 Task: Sort the recently solved tickets in your group, order by Assignee in descending order.
Action: Mouse moved to (29, 332)
Screenshot: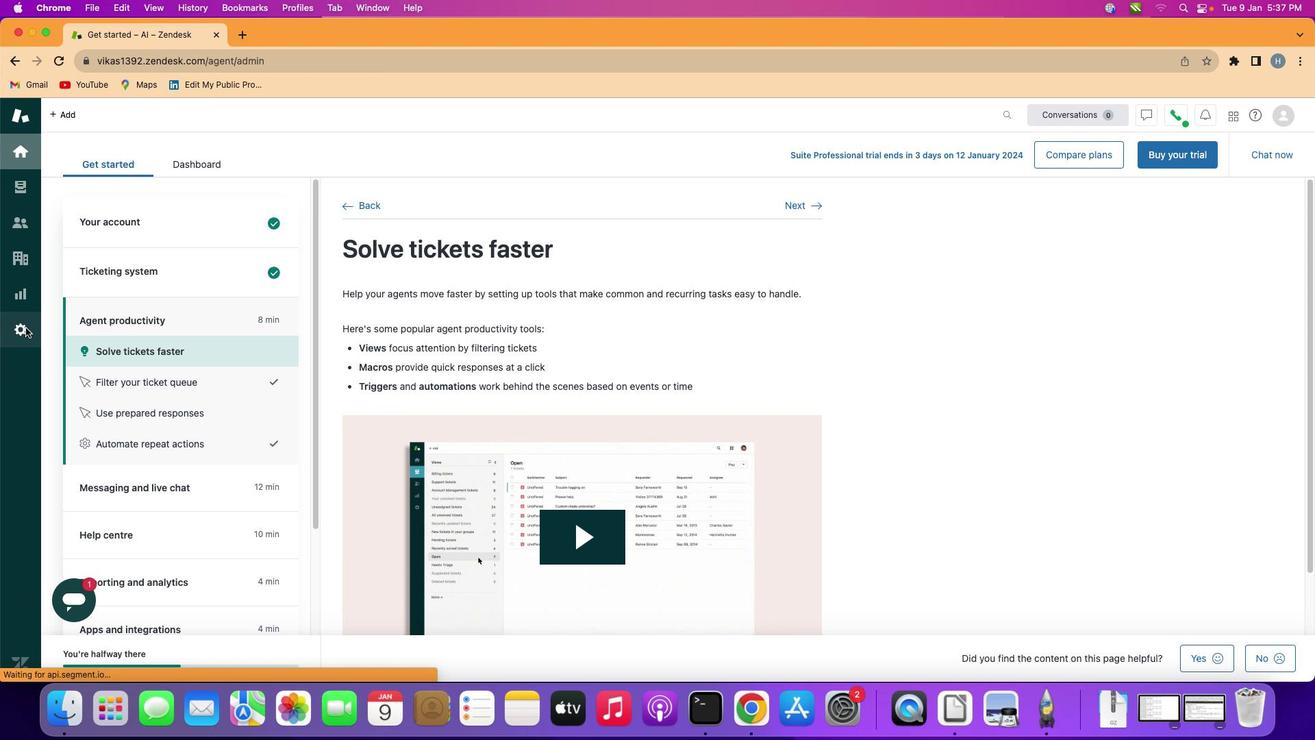 
Action: Mouse pressed left at (29, 332)
Screenshot: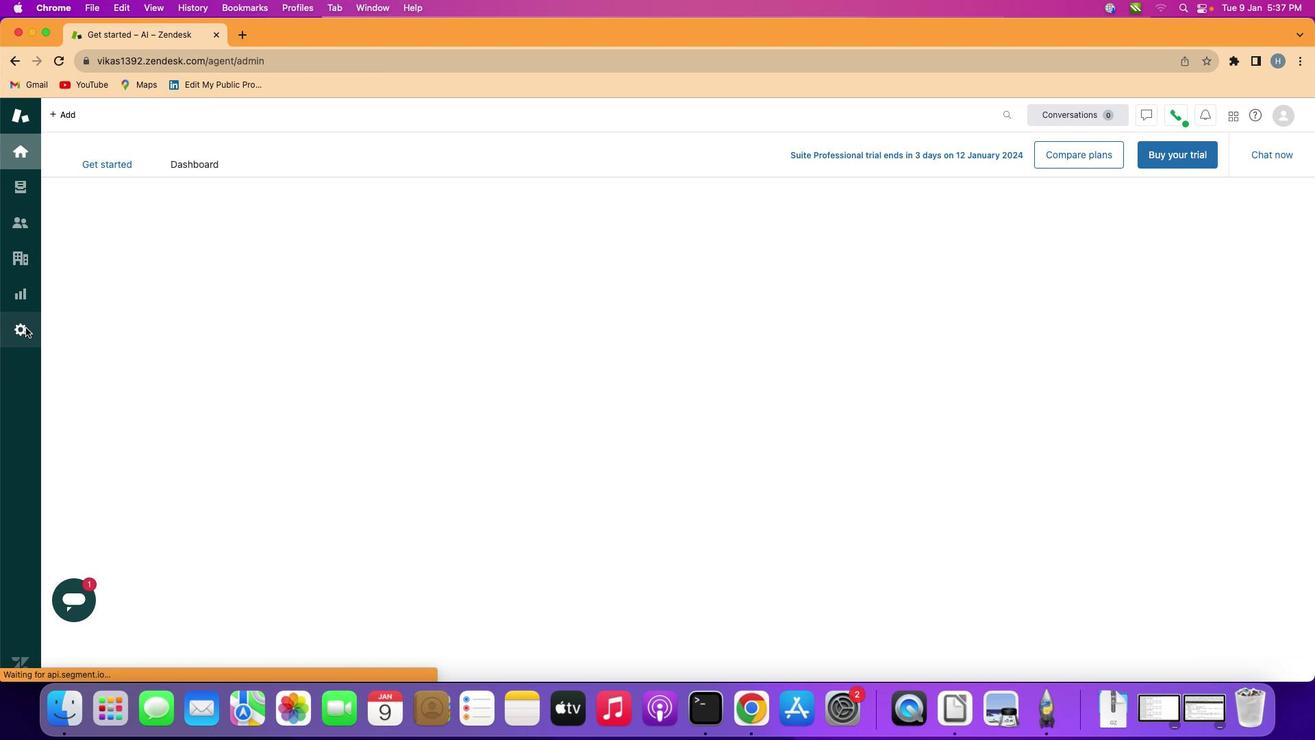 
Action: Mouse moved to (507, 529)
Screenshot: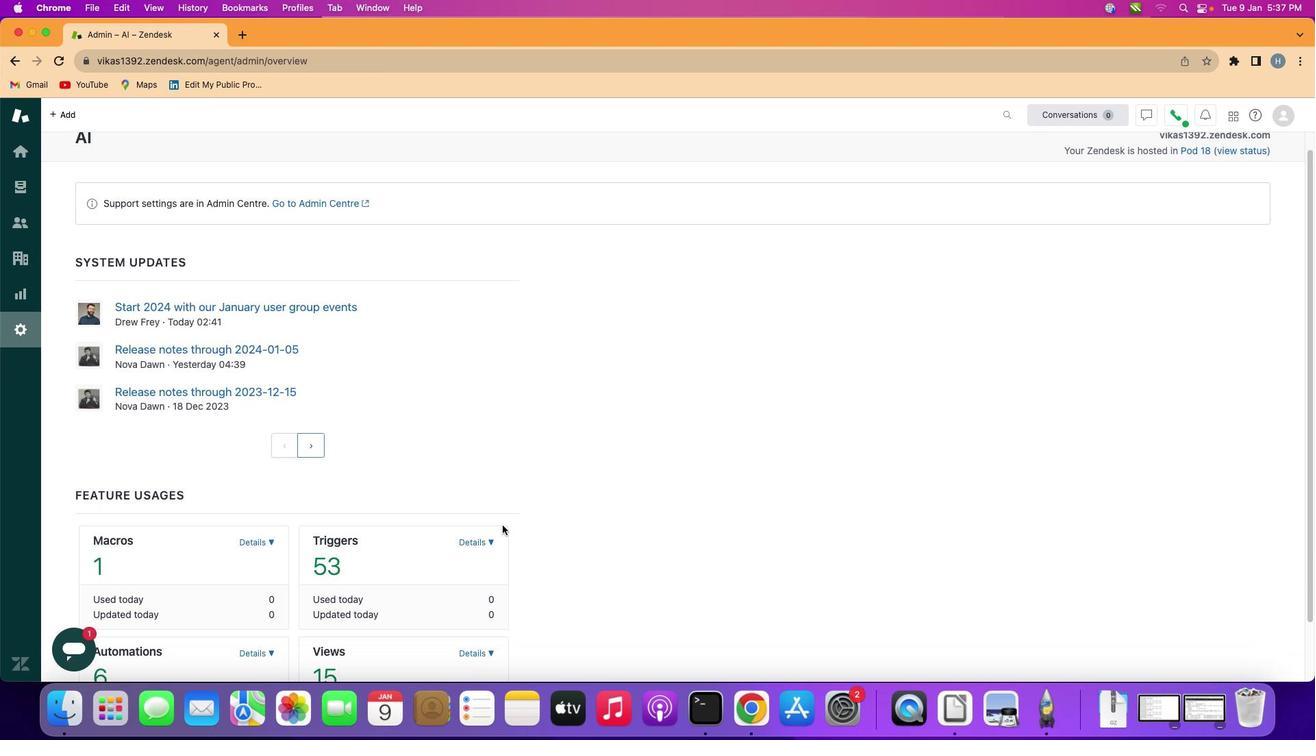 
Action: Mouse scrolled (507, 529) with delta (4, 3)
Screenshot: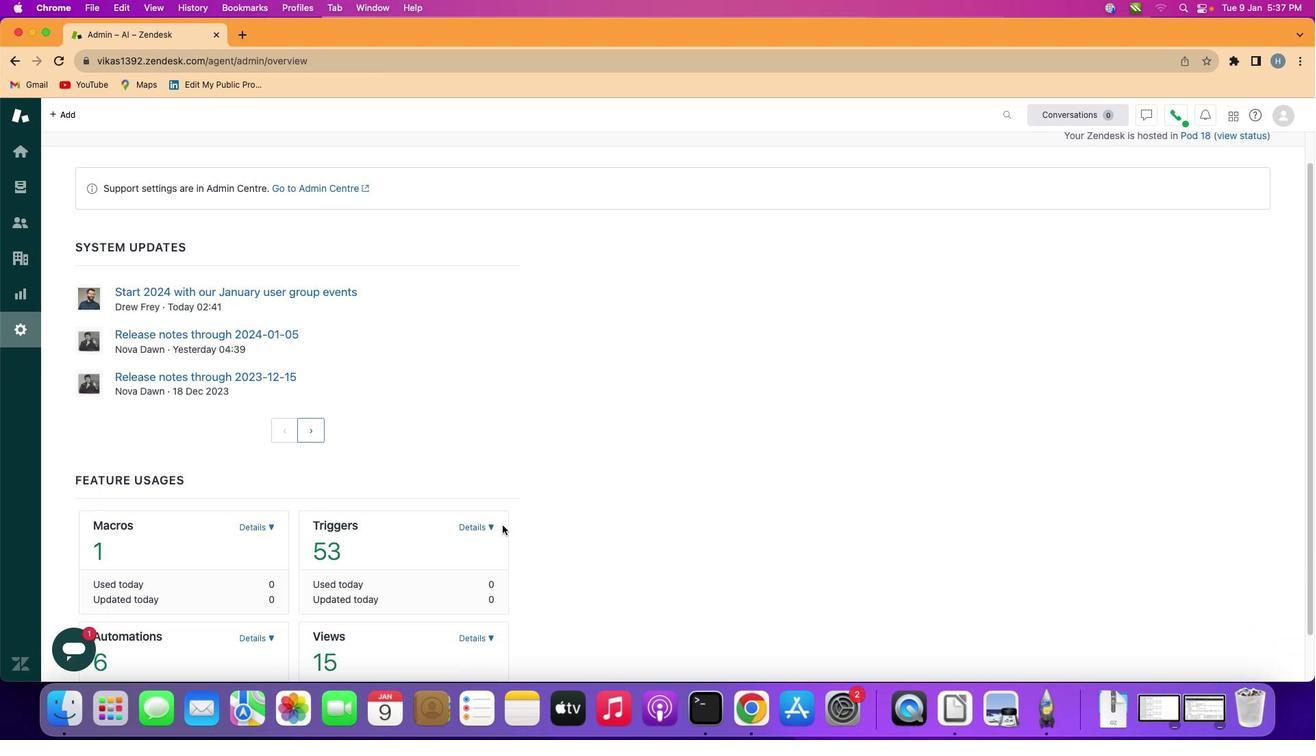 
Action: Mouse scrolled (507, 529) with delta (4, 3)
Screenshot: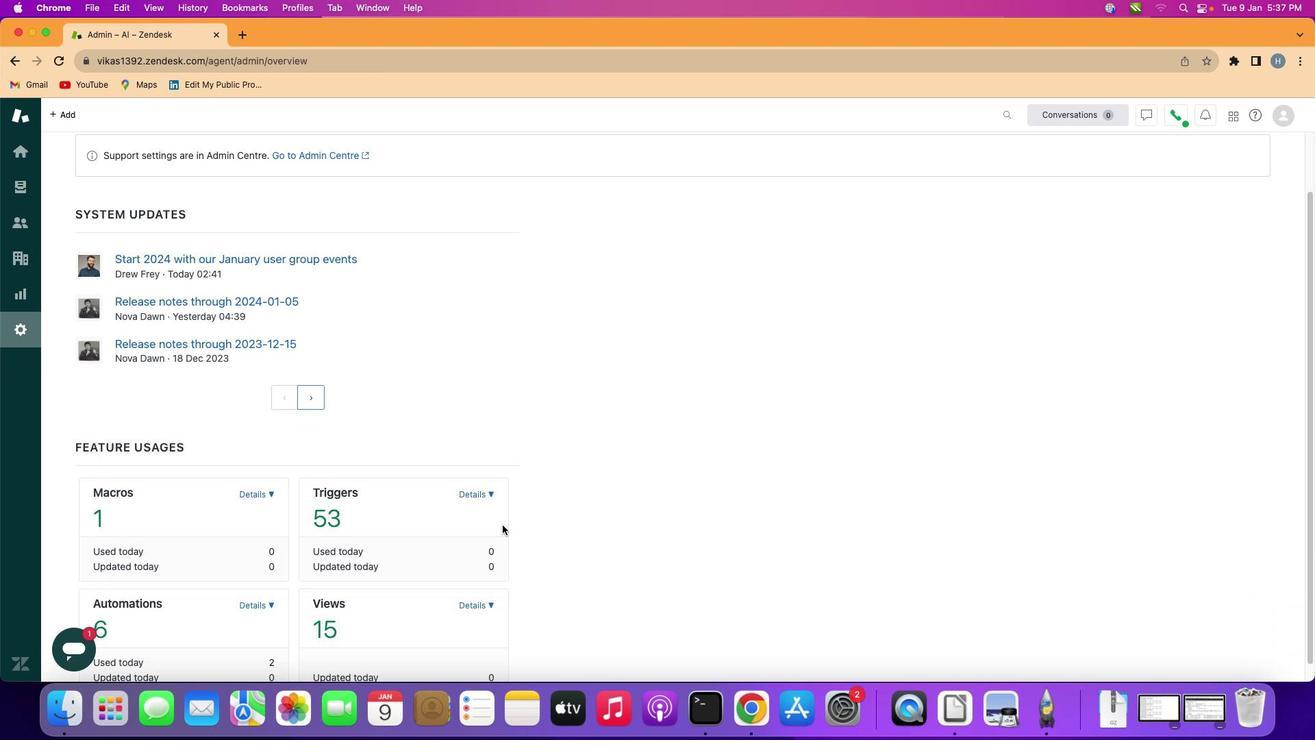 
Action: Mouse scrolled (507, 529) with delta (4, 3)
Screenshot: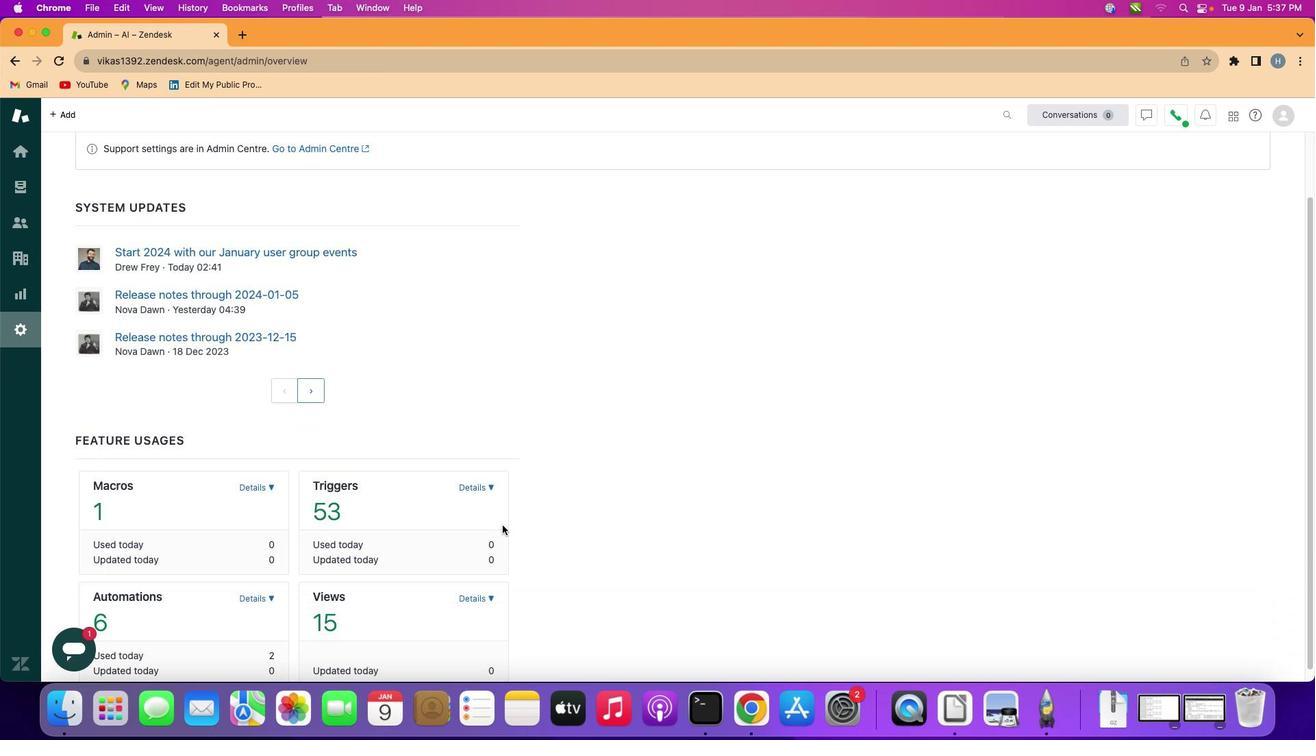 
Action: Mouse scrolled (507, 529) with delta (4, 2)
Screenshot: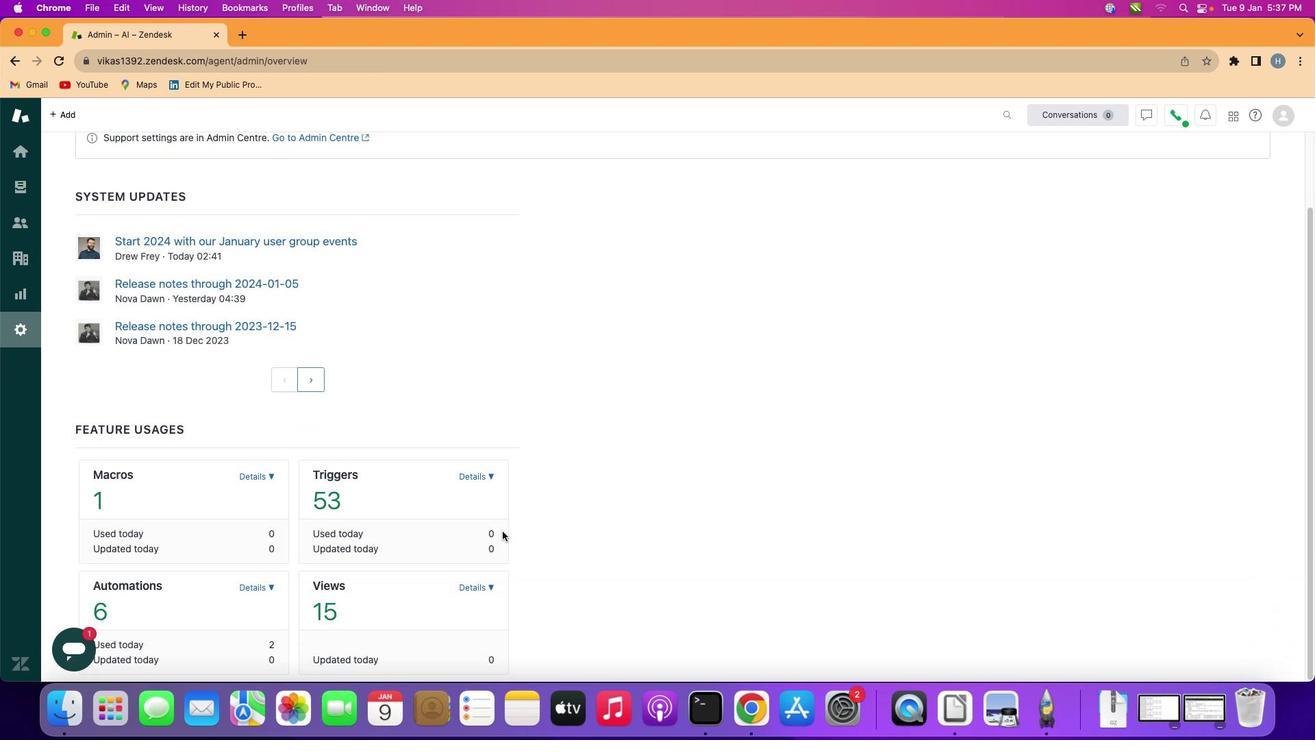 
Action: Mouse scrolled (507, 529) with delta (4, 1)
Screenshot: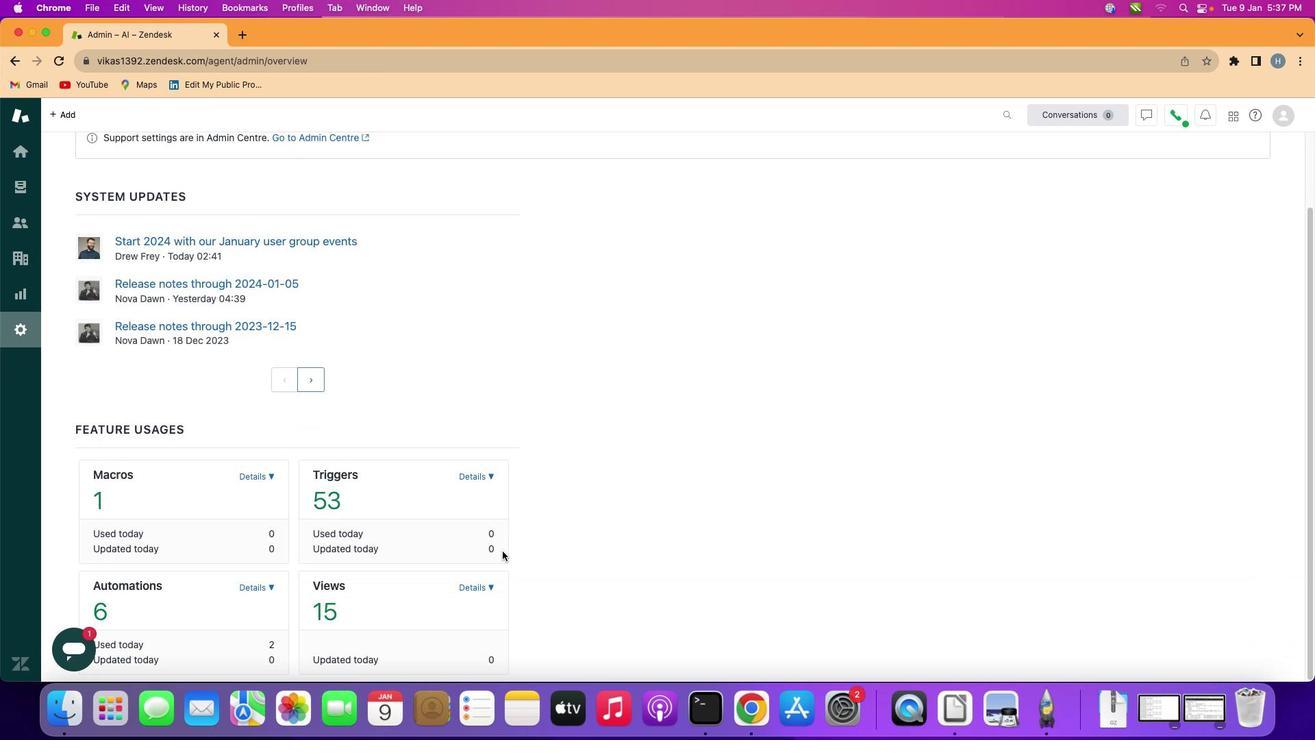 
Action: Mouse moved to (488, 589)
Screenshot: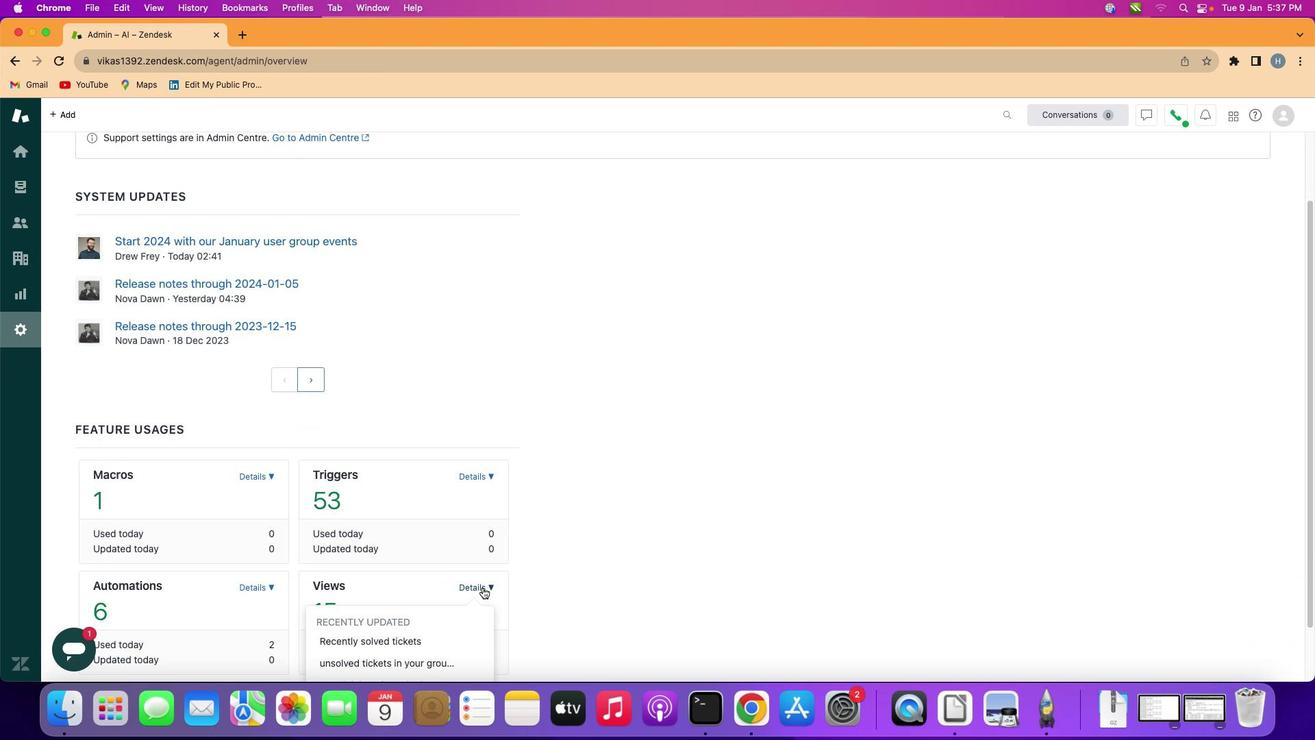 
Action: Mouse pressed left at (488, 589)
Screenshot: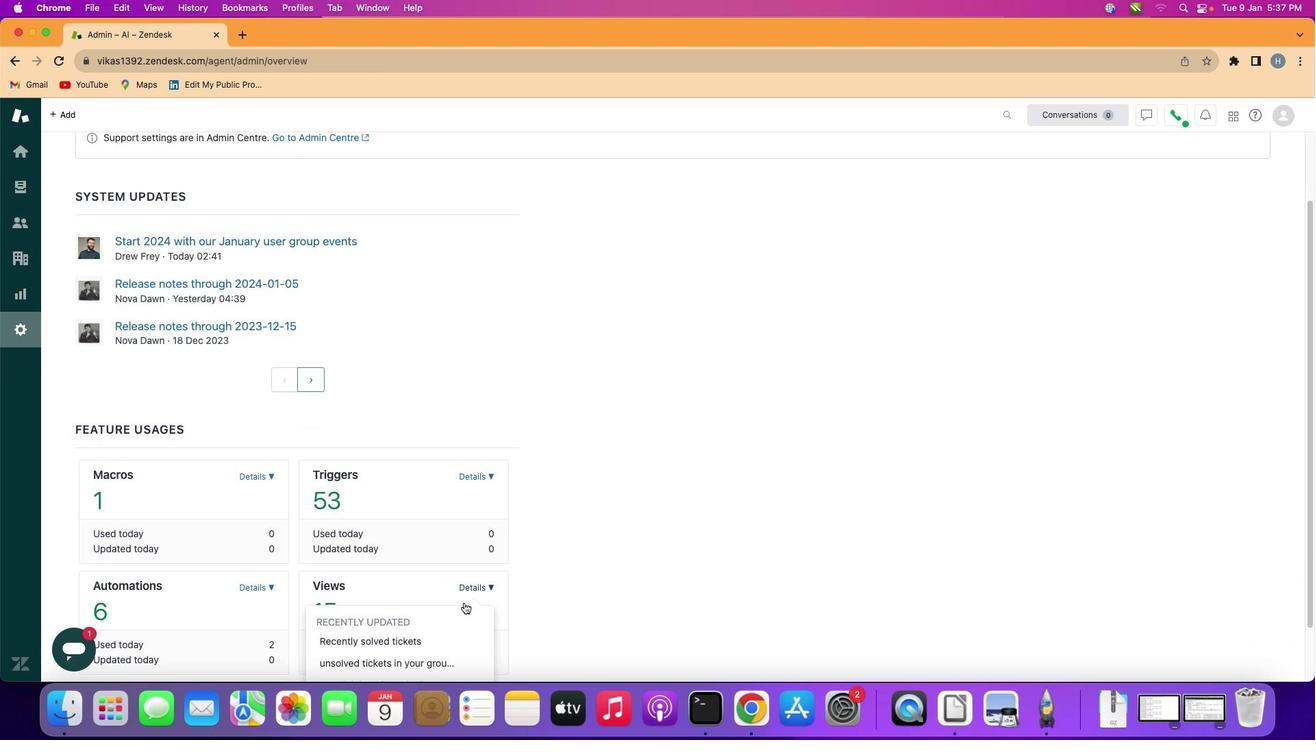 
Action: Mouse moved to (425, 643)
Screenshot: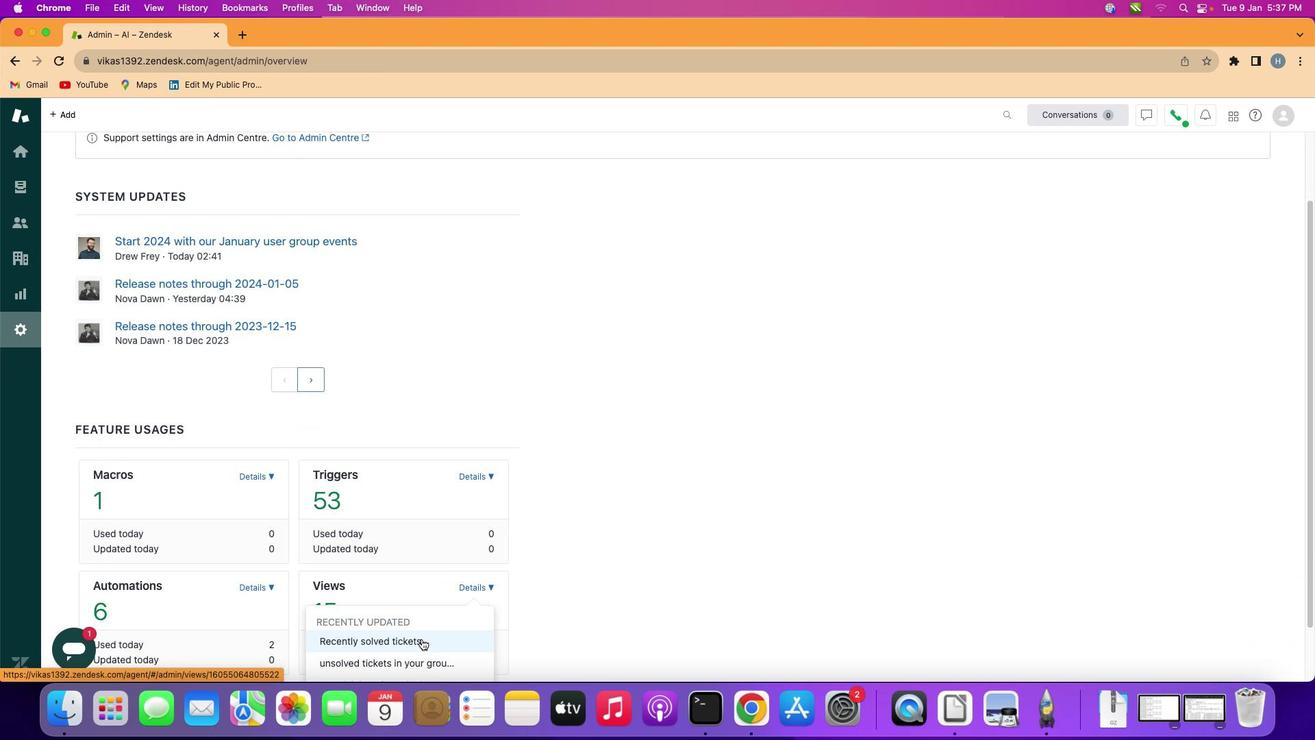 
Action: Mouse pressed left at (425, 643)
Screenshot: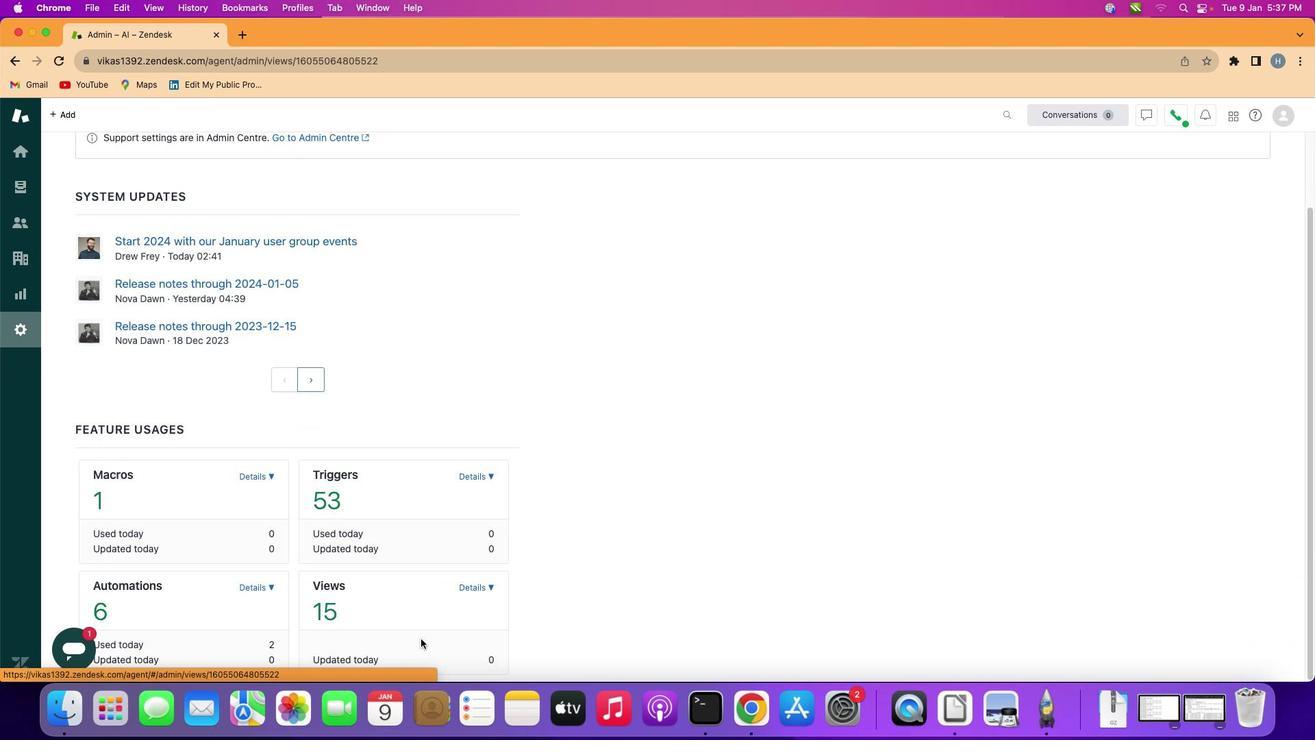 
Action: Mouse moved to (544, 488)
Screenshot: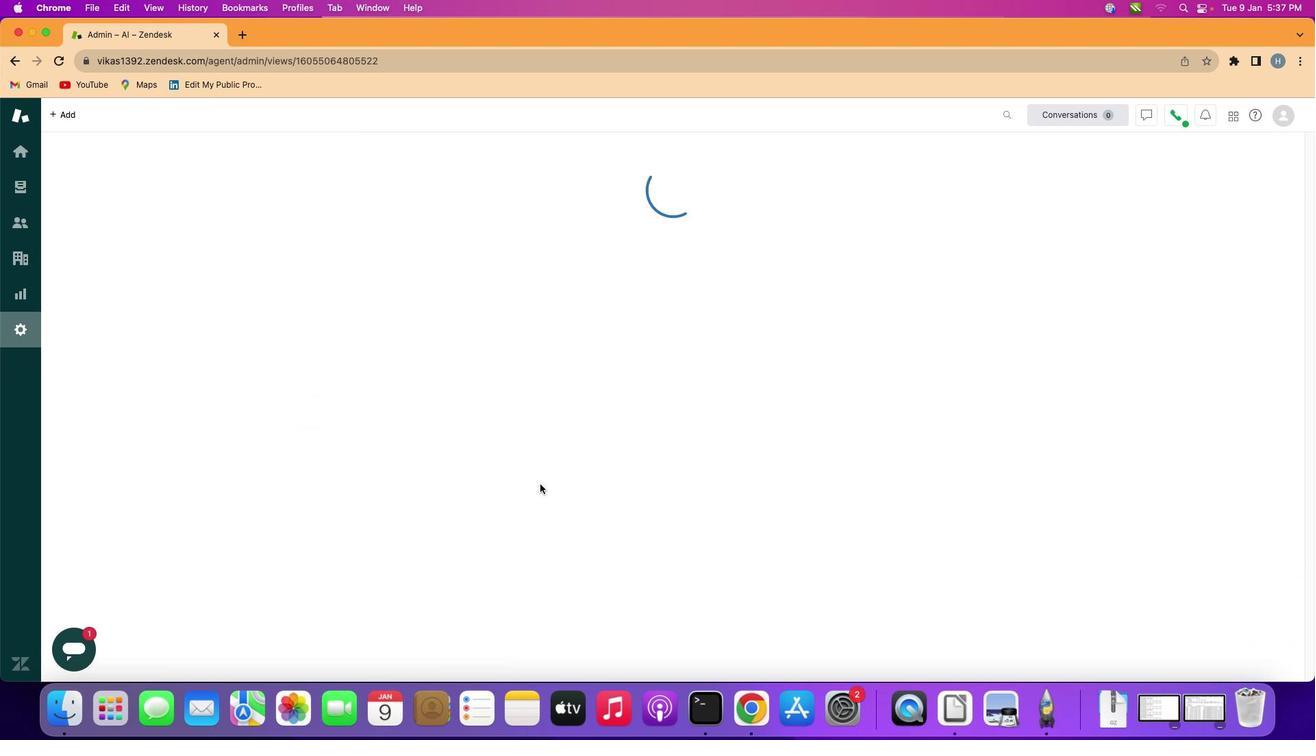 
Action: Mouse scrolled (544, 488) with delta (4, 3)
Screenshot: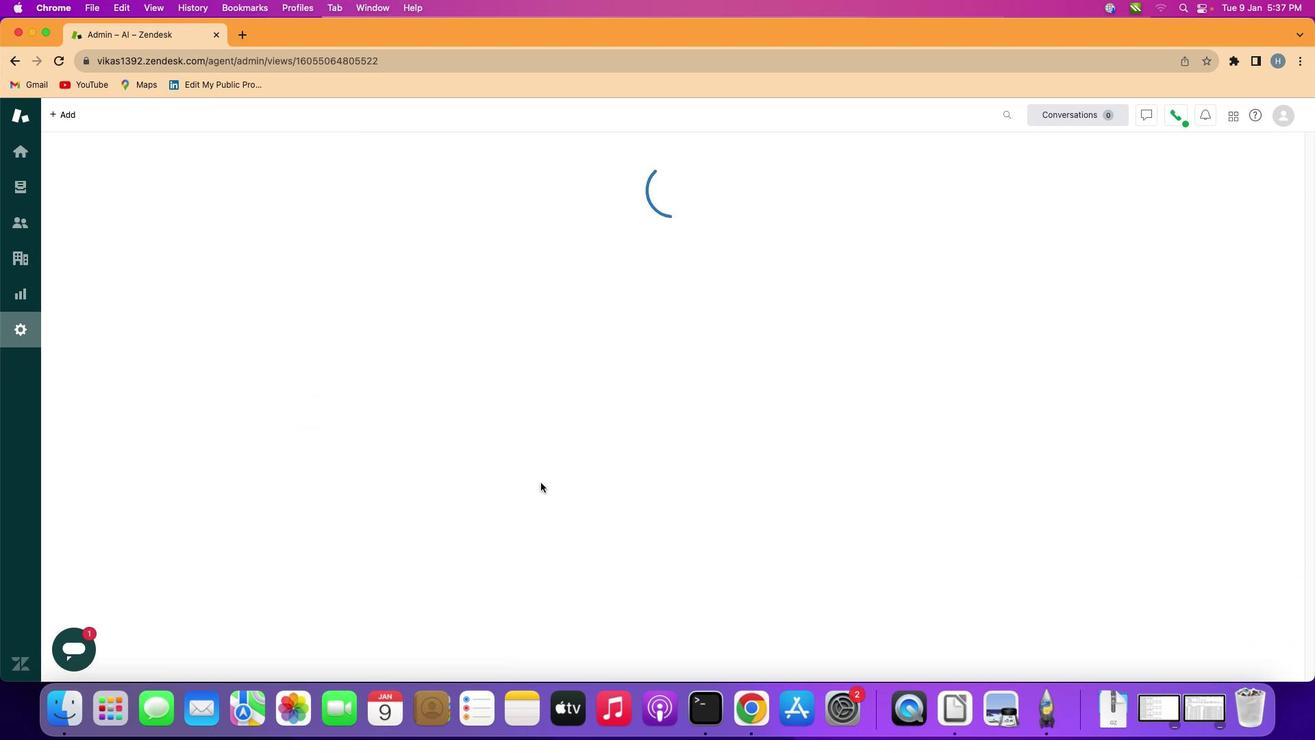 
Action: Mouse moved to (544, 488)
Screenshot: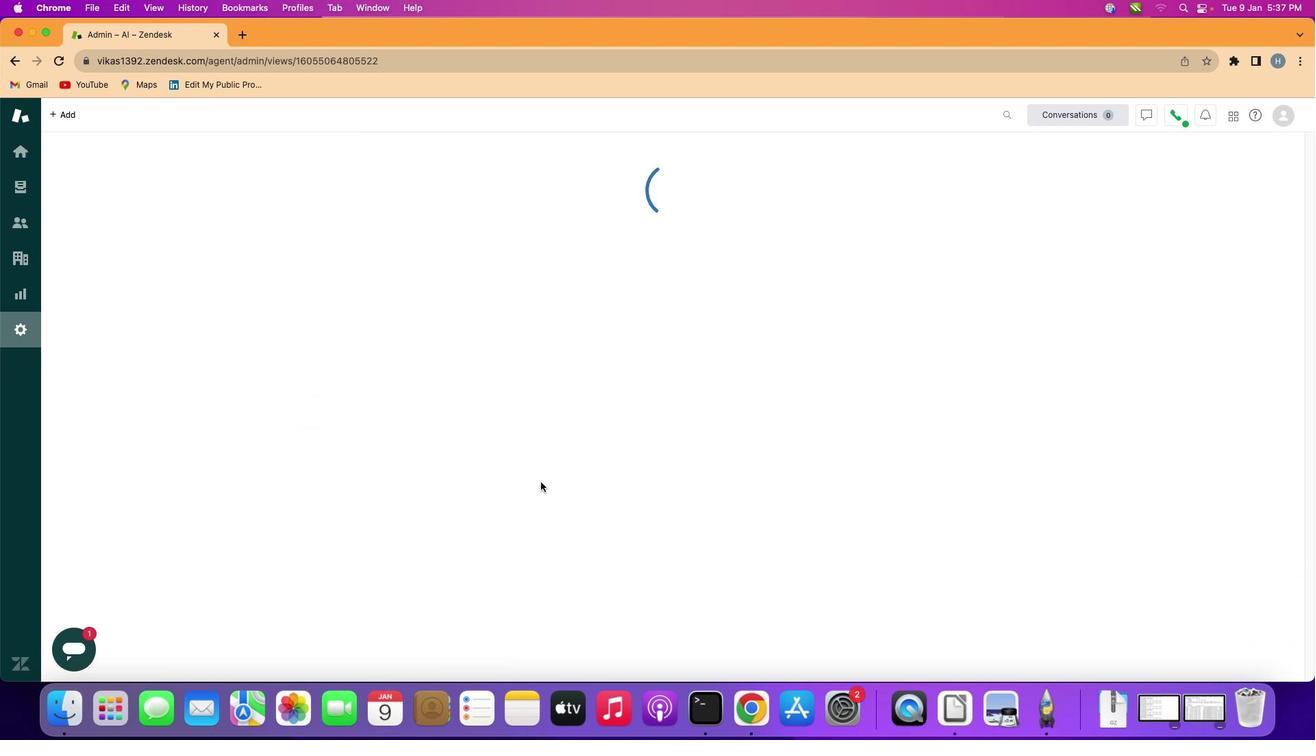 
Action: Mouse scrolled (544, 488) with delta (4, 4)
Screenshot: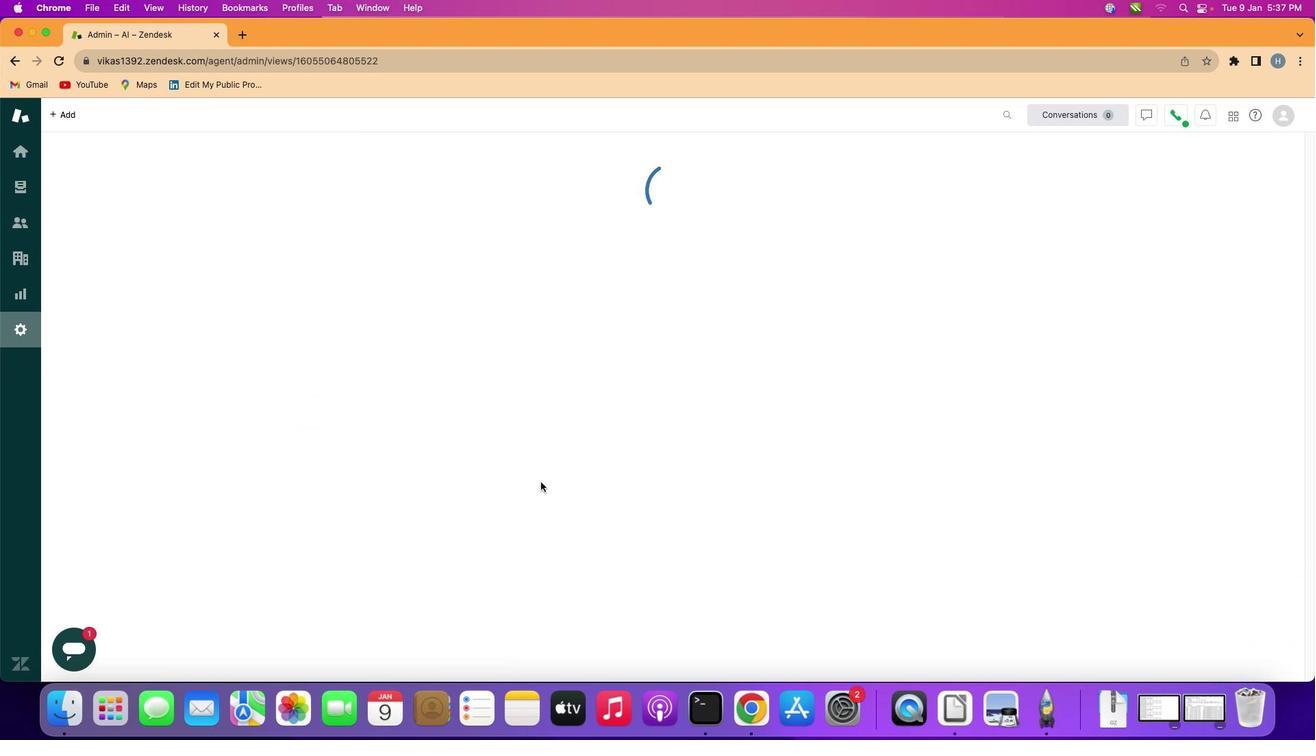 
Action: Mouse scrolled (544, 488) with delta (4, 2)
Screenshot: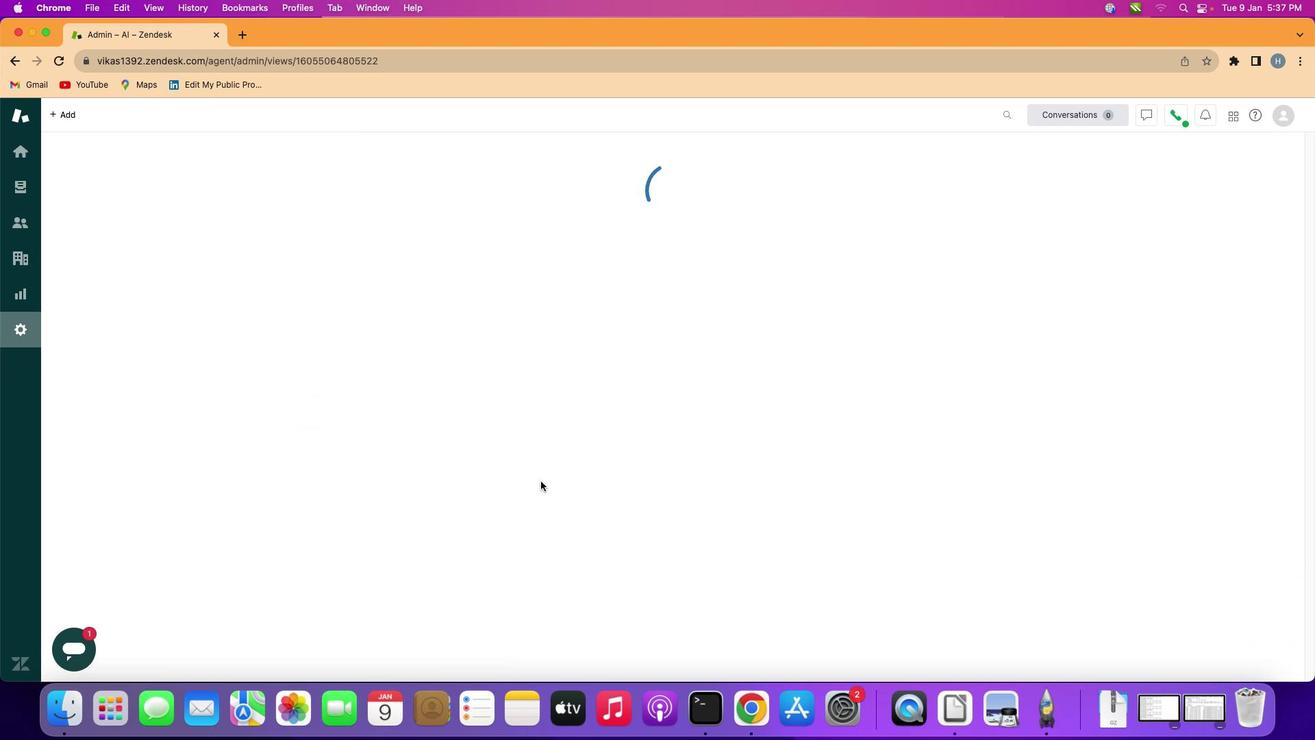 
Action: Mouse moved to (544, 487)
Screenshot: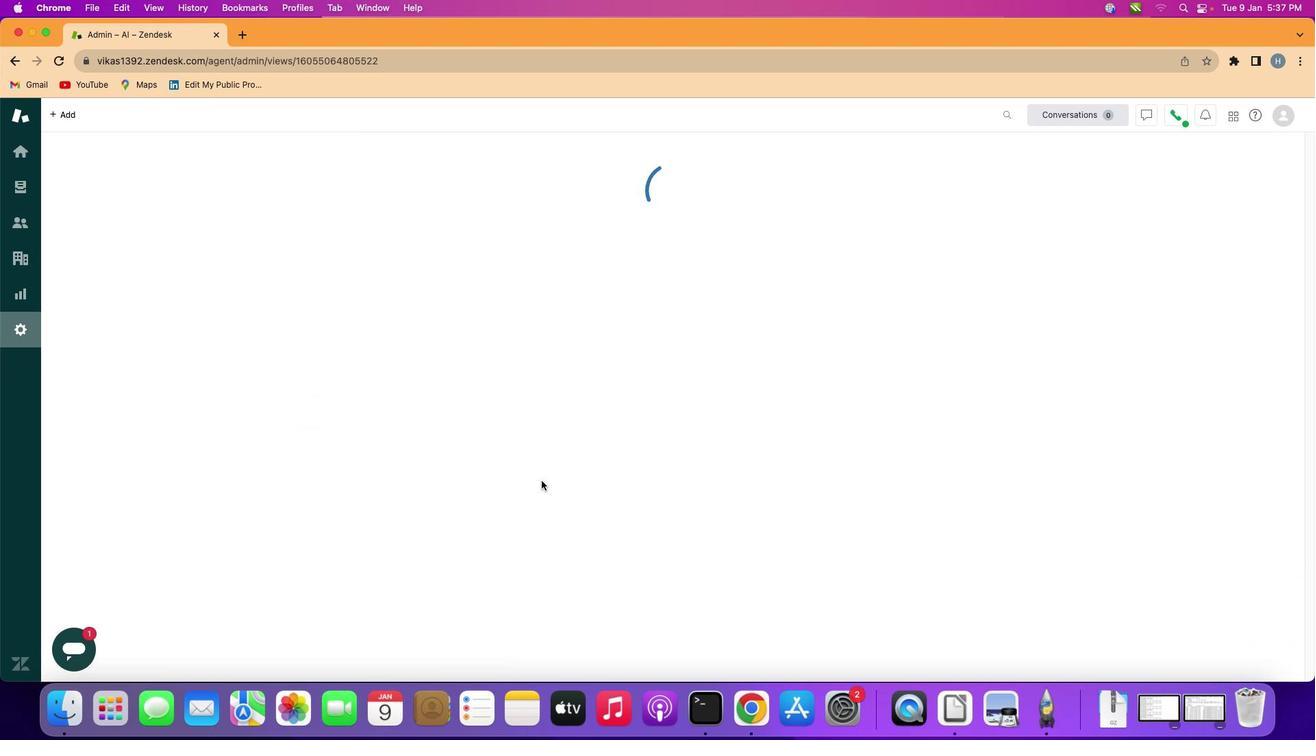 
Action: Mouse scrolled (544, 487) with delta (4, 2)
Screenshot: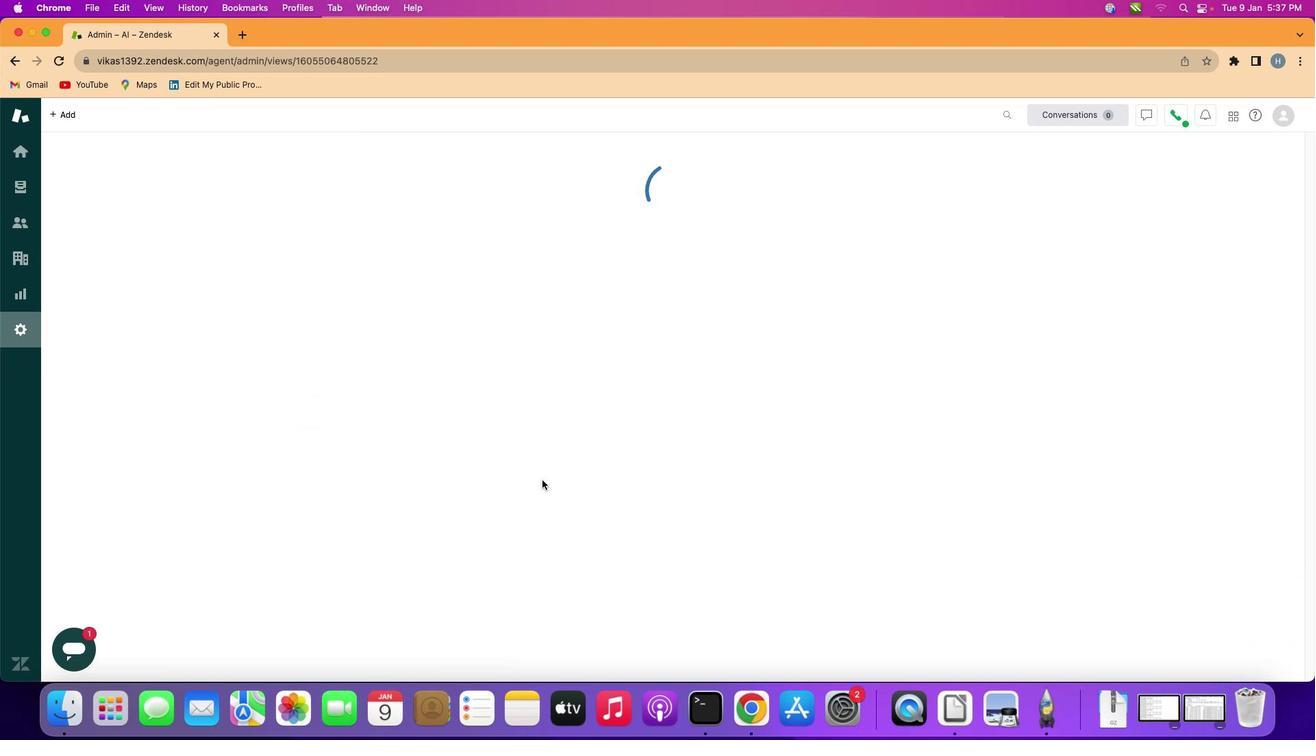 
Action: Mouse moved to (544, 487)
Screenshot: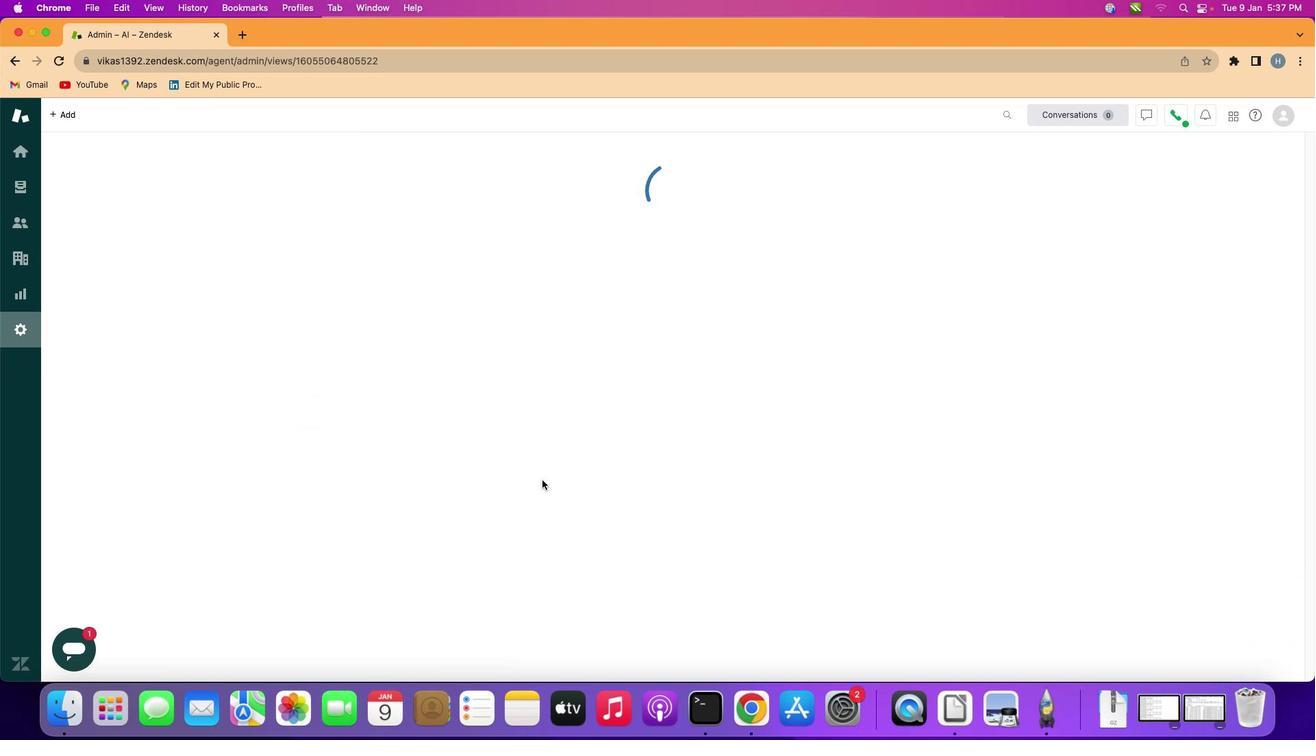 
Action: Mouse scrolled (544, 487) with delta (4, 0)
Screenshot: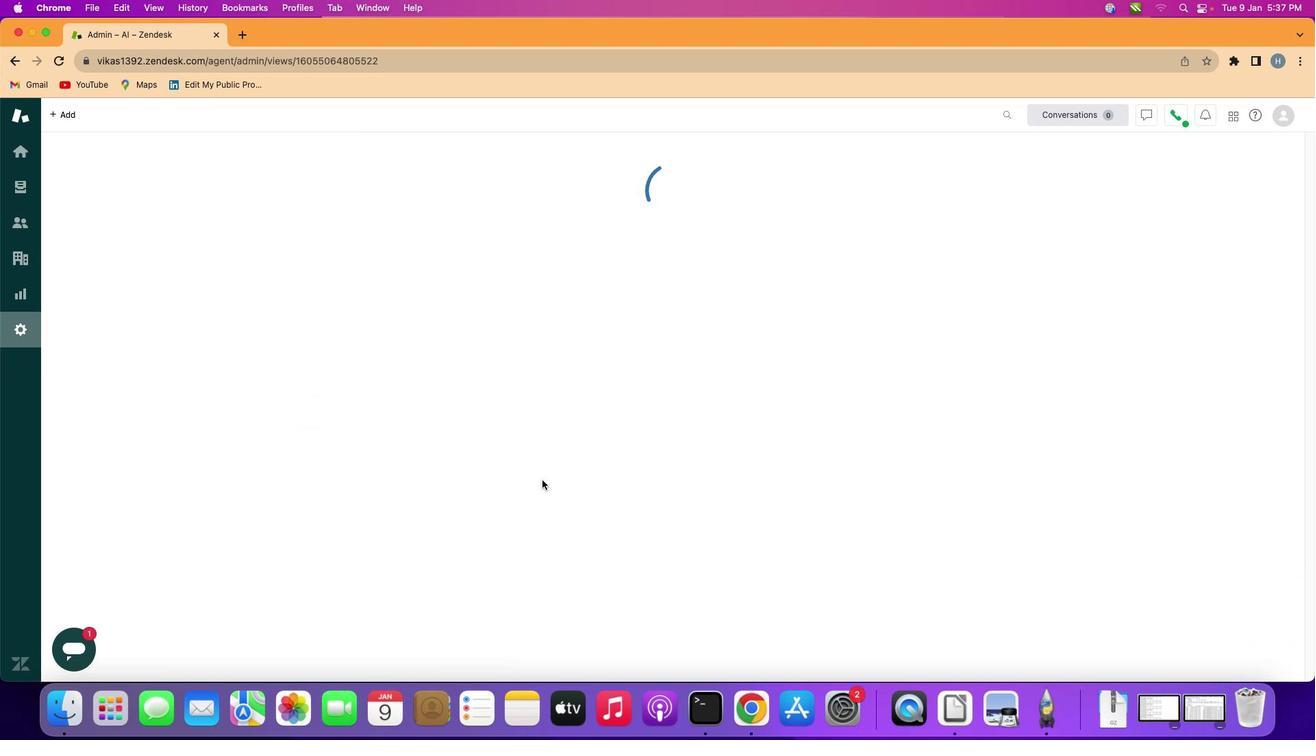 
Action: Mouse moved to (545, 485)
Screenshot: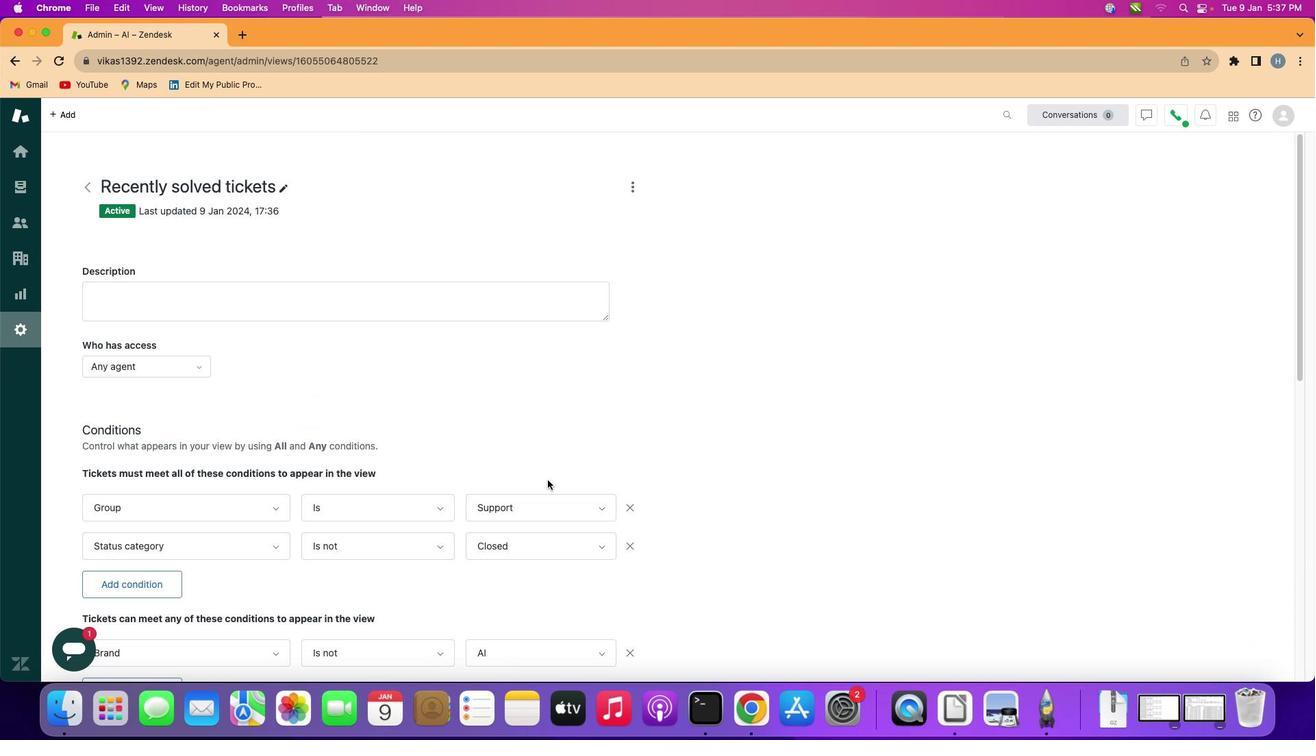 
Action: Mouse scrolled (545, 485) with delta (4, 0)
Screenshot: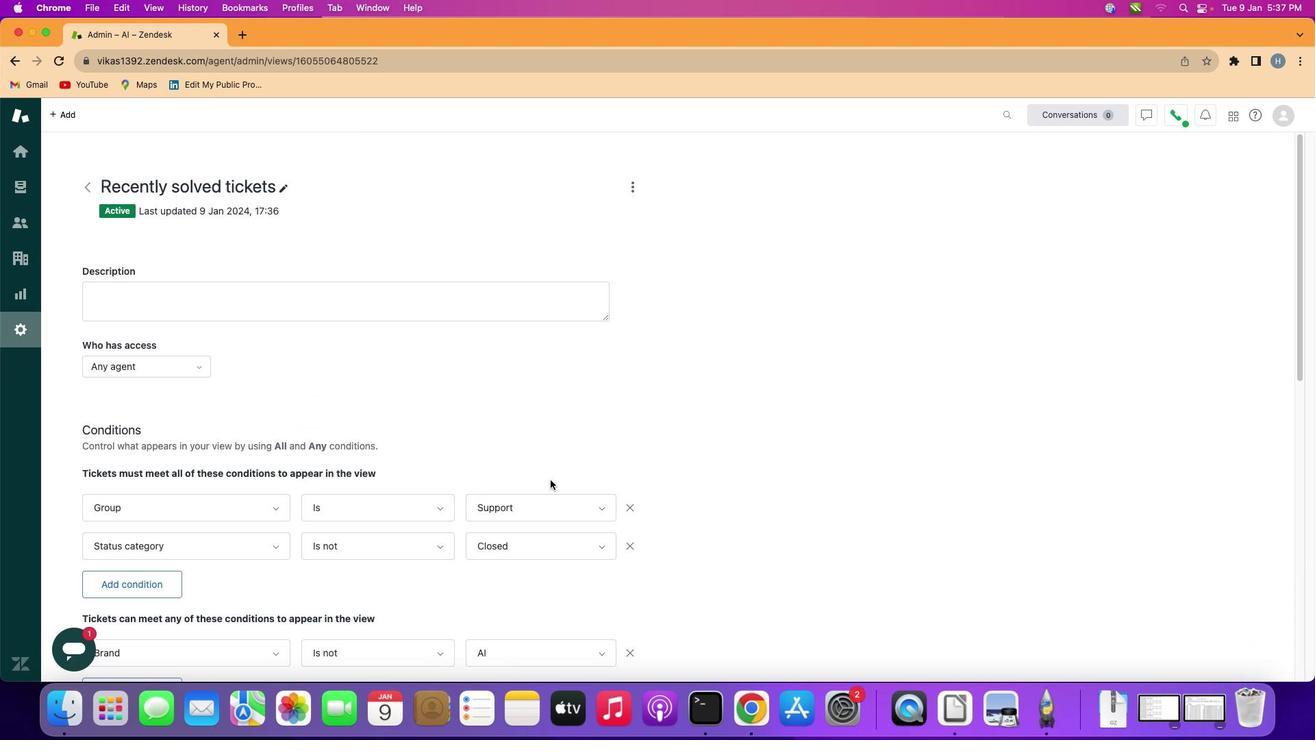 
Action: Mouse moved to (555, 485)
Screenshot: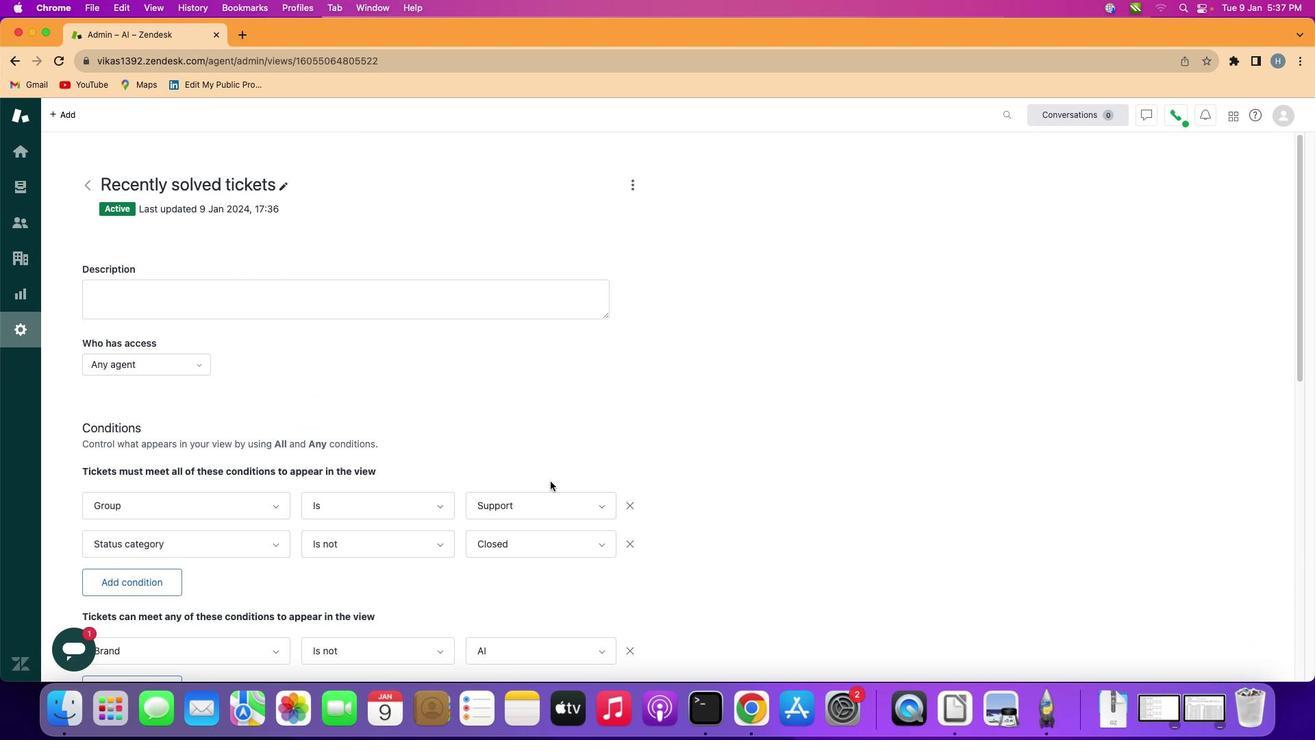 
Action: Mouse scrolled (555, 485) with delta (4, 3)
Screenshot: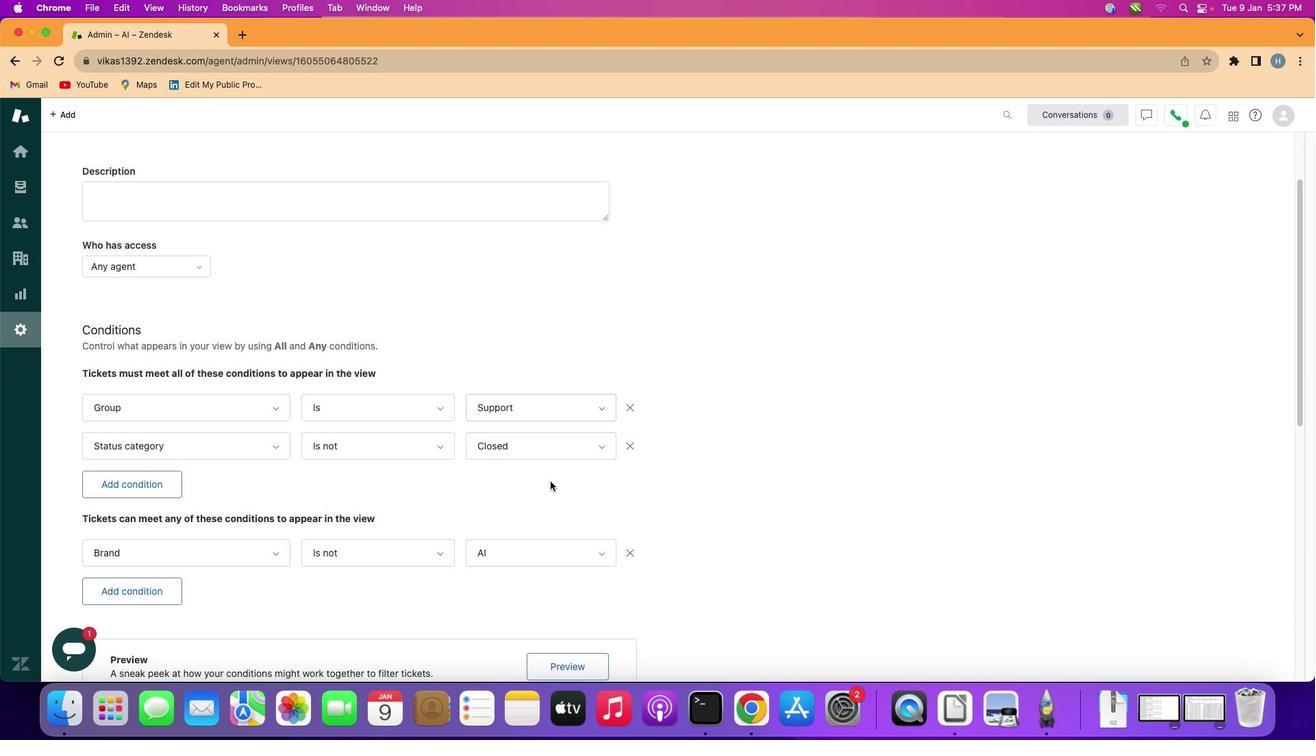 
Action: Mouse scrolled (555, 485) with delta (4, 3)
Screenshot: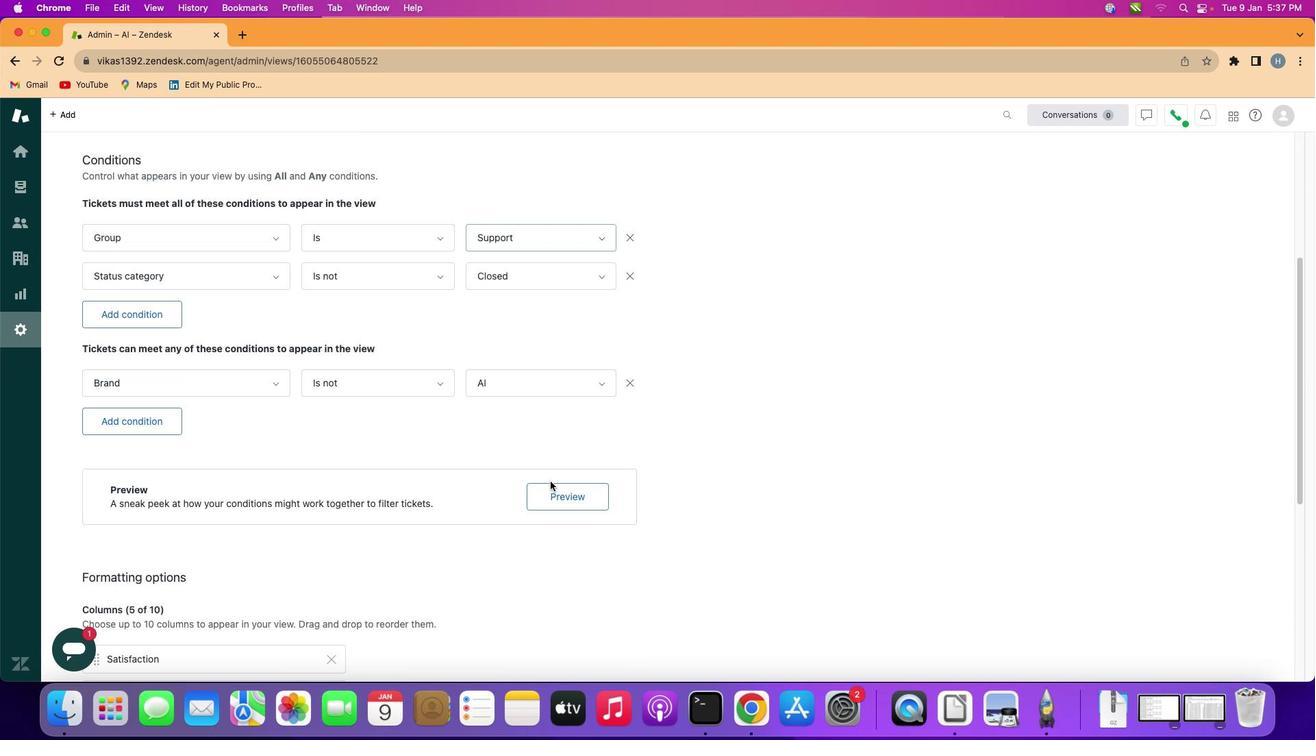 
Action: Mouse scrolled (555, 485) with delta (4, 2)
Screenshot: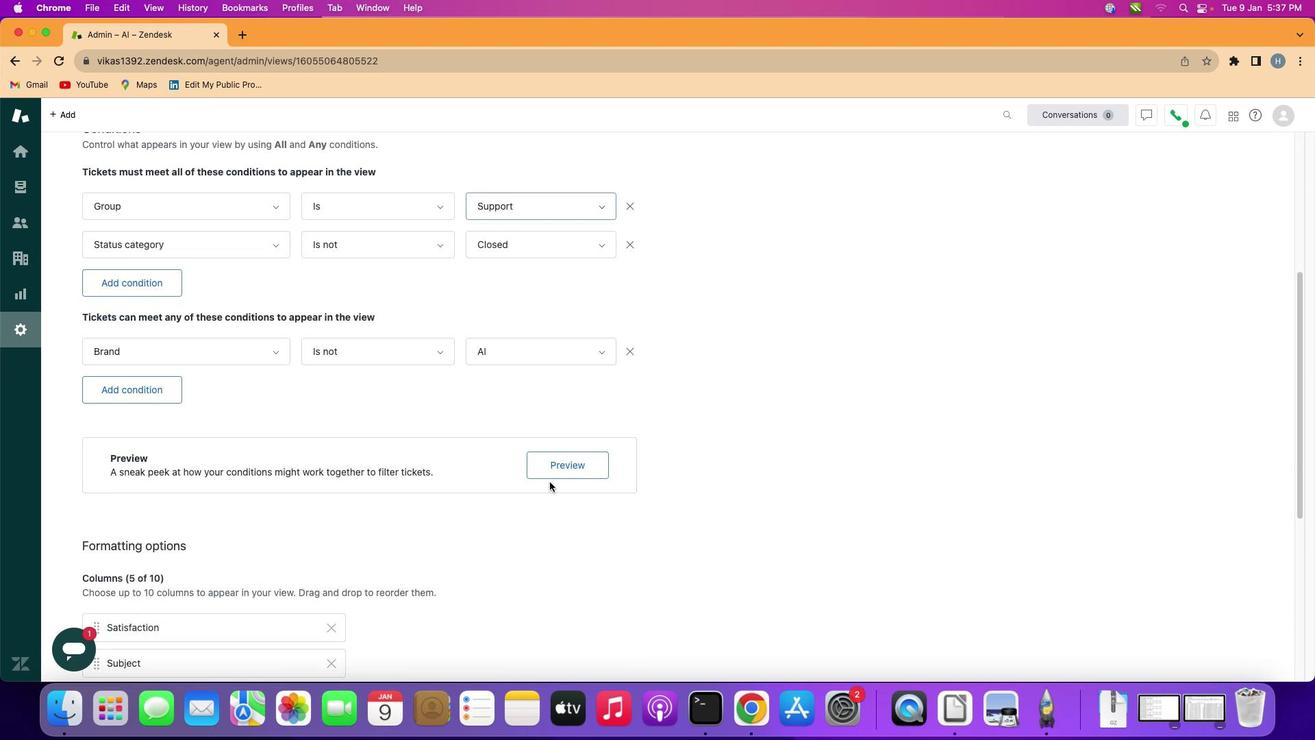 
Action: Mouse scrolled (555, 485) with delta (4, 2)
Screenshot: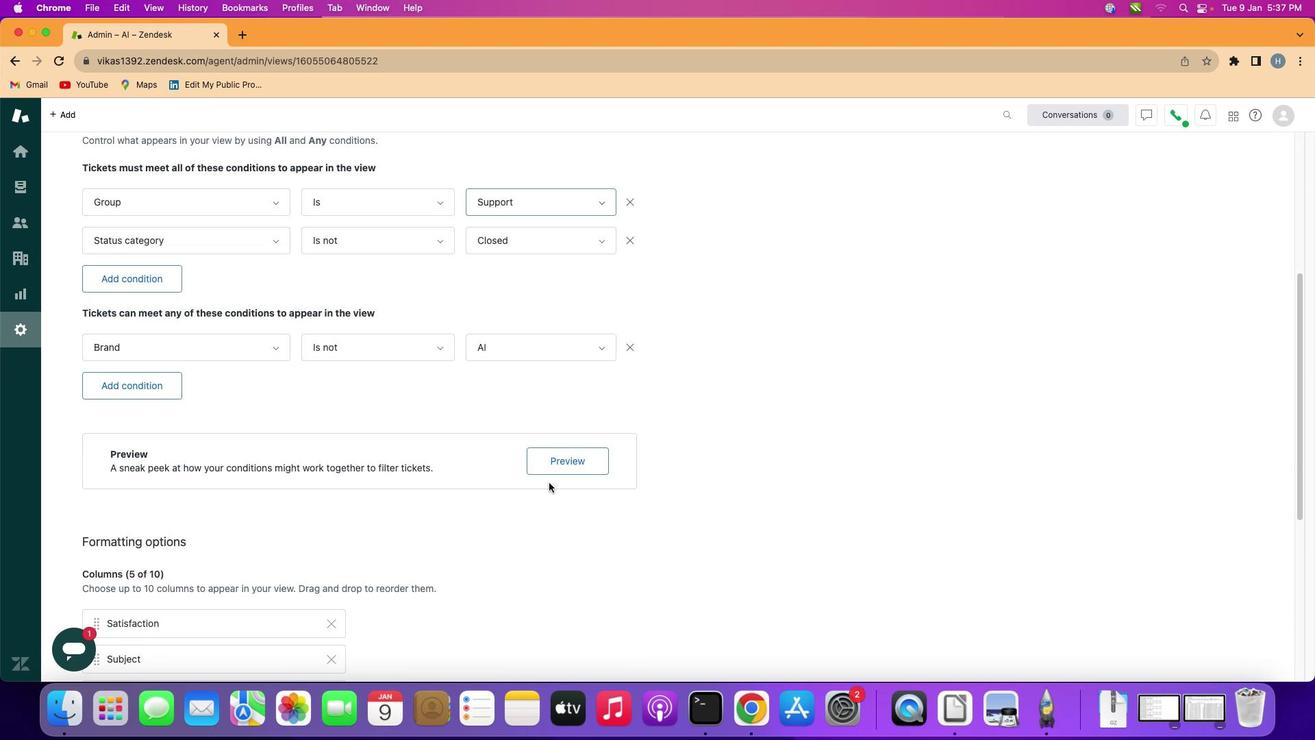 
Action: Mouse scrolled (555, 485) with delta (4, 1)
Screenshot: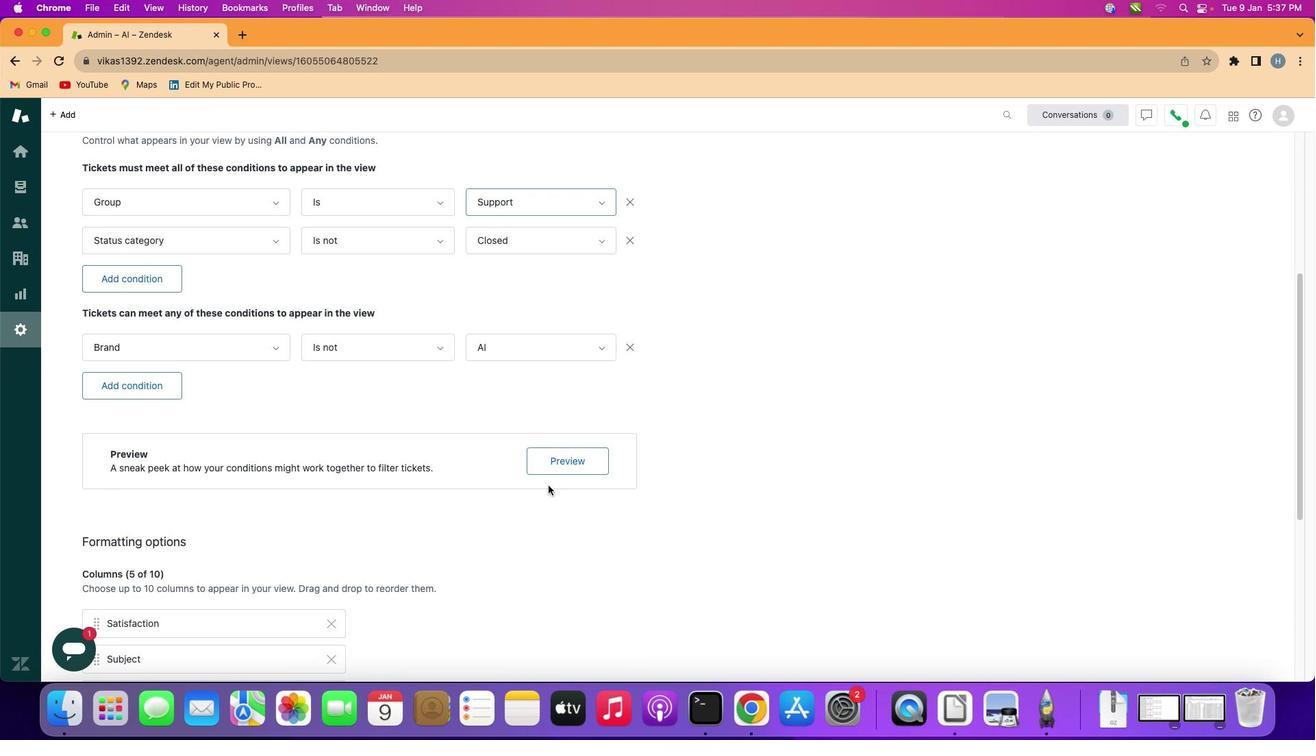 
Action: Mouse moved to (552, 491)
Screenshot: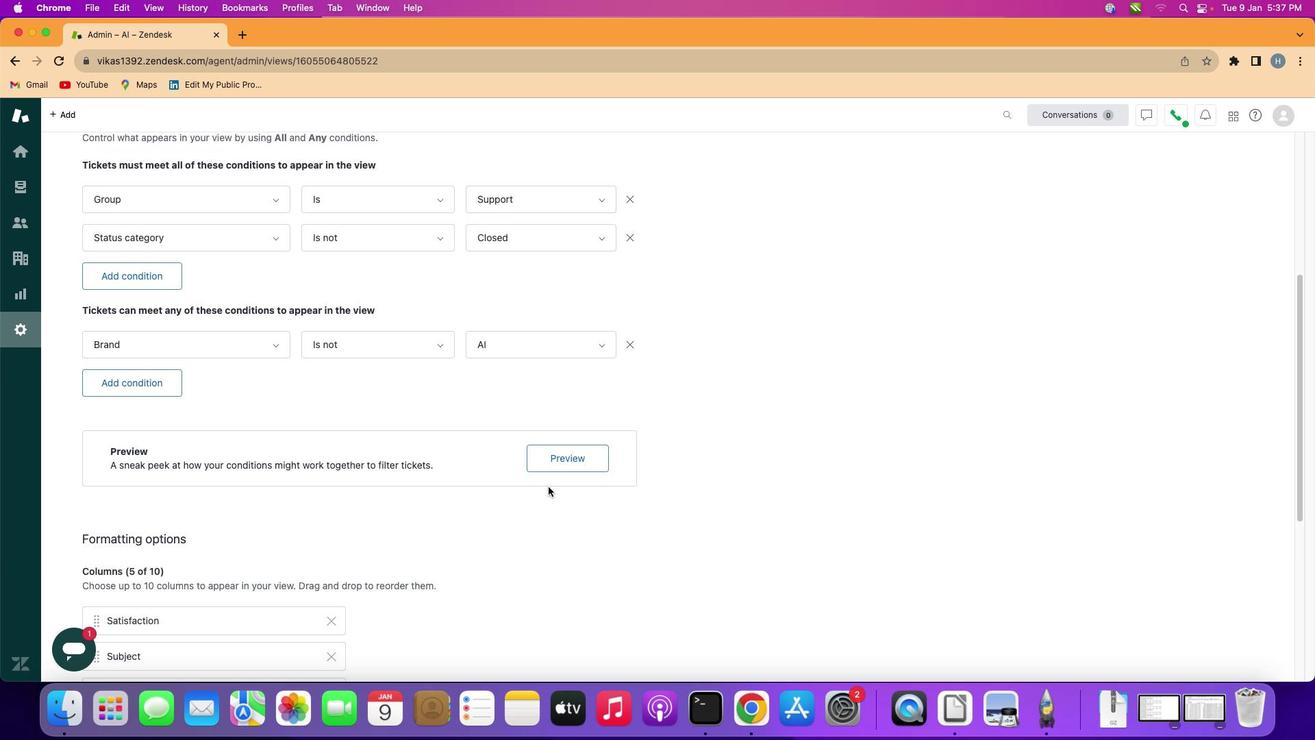 
Action: Mouse scrolled (552, 491) with delta (4, 3)
Screenshot: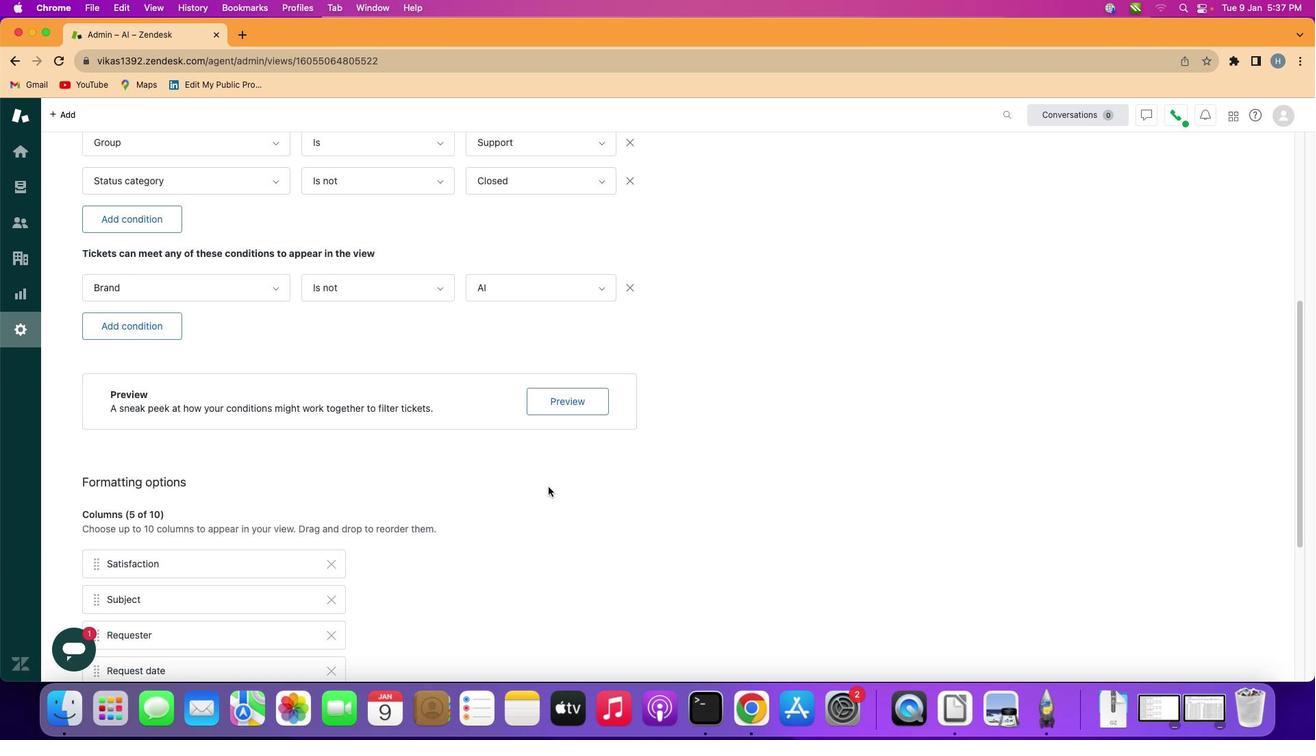 
Action: Mouse scrolled (552, 491) with delta (4, 3)
Screenshot: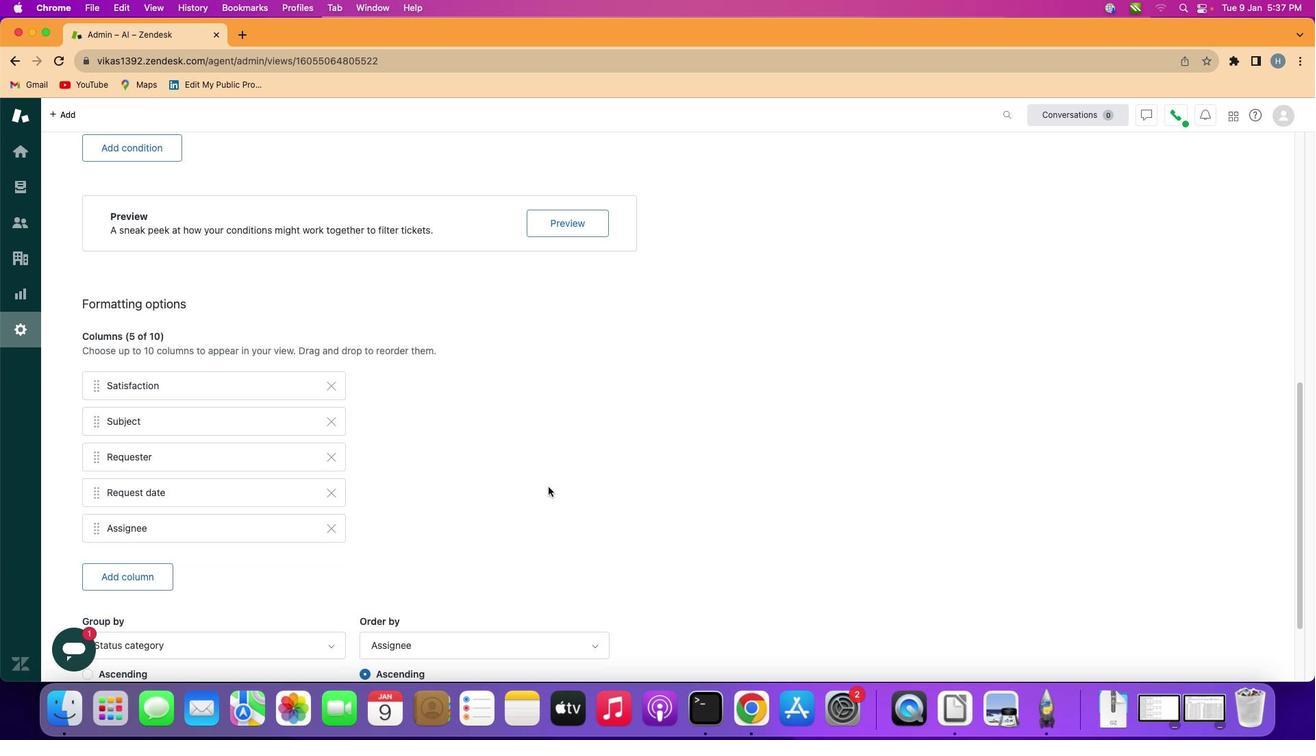 
Action: Mouse scrolled (552, 491) with delta (4, 2)
Screenshot: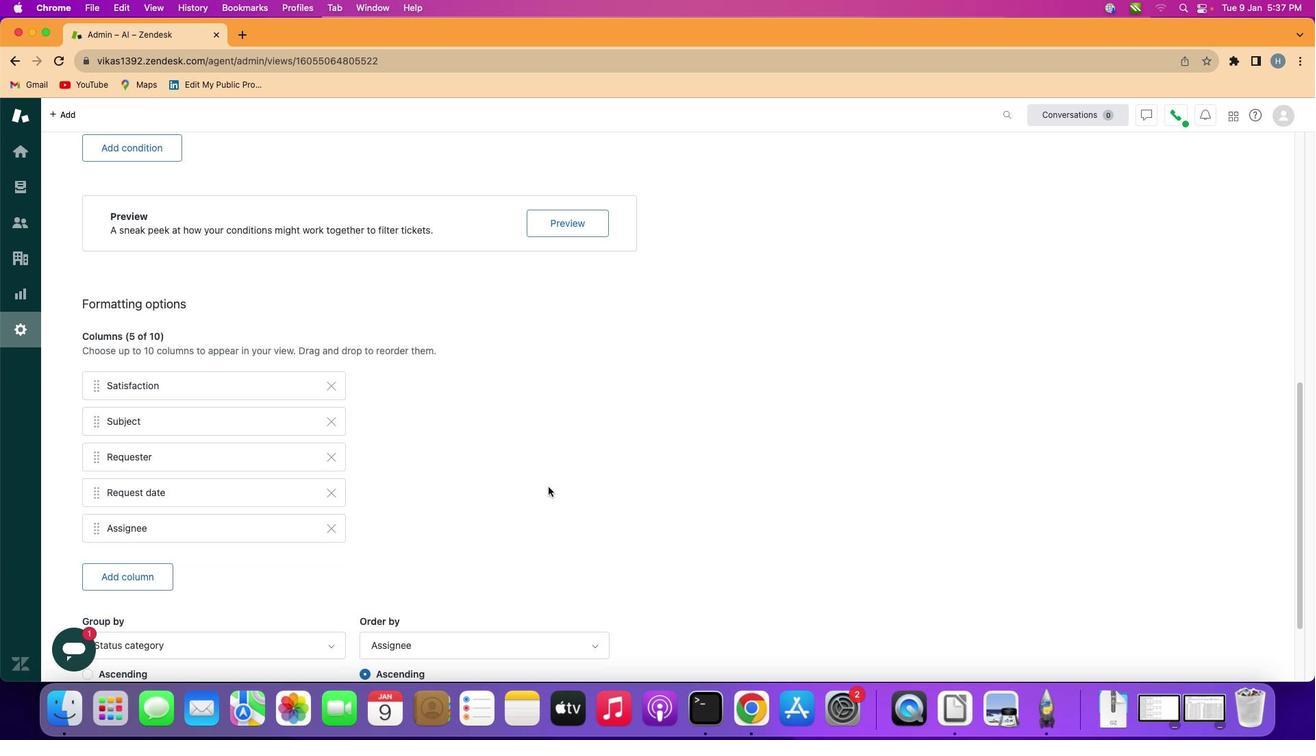 
Action: Mouse scrolled (552, 491) with delta (4, 2)
Screenshot: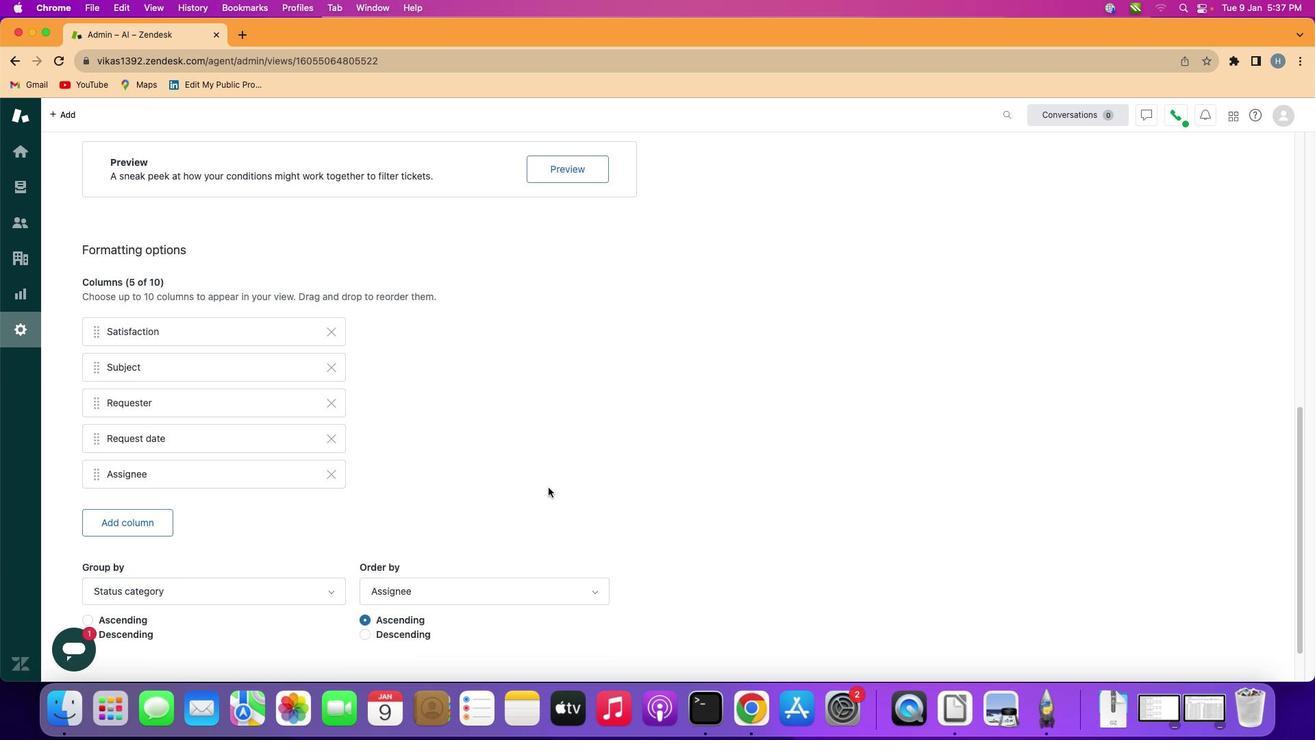 
Action: Mouse scrolled (552, 491) with delta (4, 1)
Screenshot: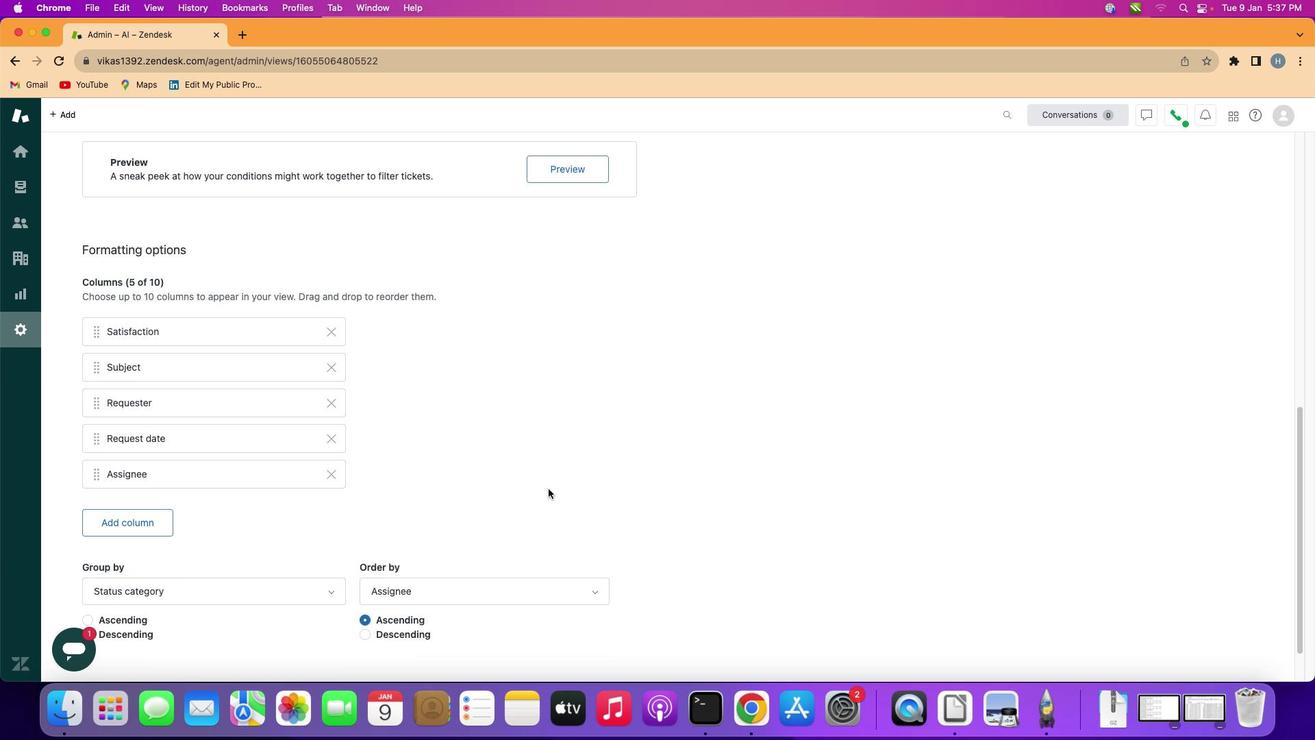 
Action: Mouse moved to (553, 494)
Screenshot: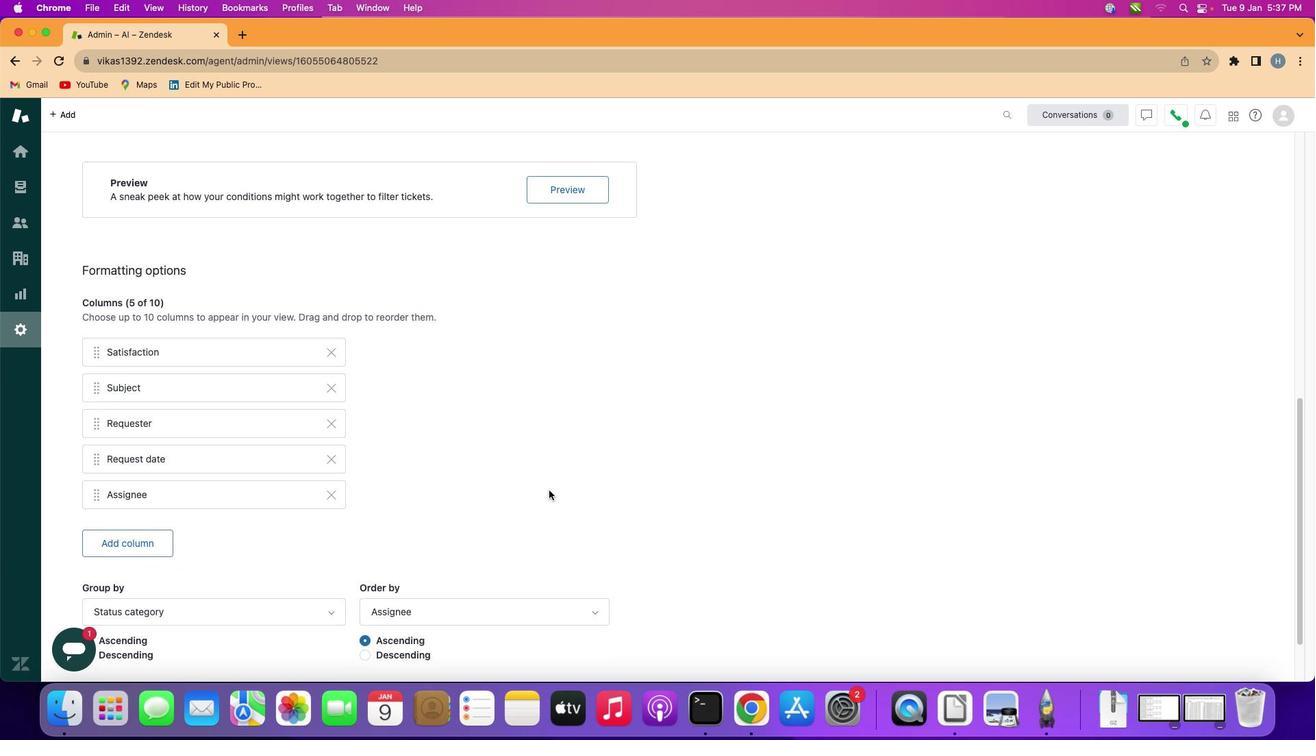 
Action: Mouse scrolled (553, 494) with delta (4, 3)
Screenshot: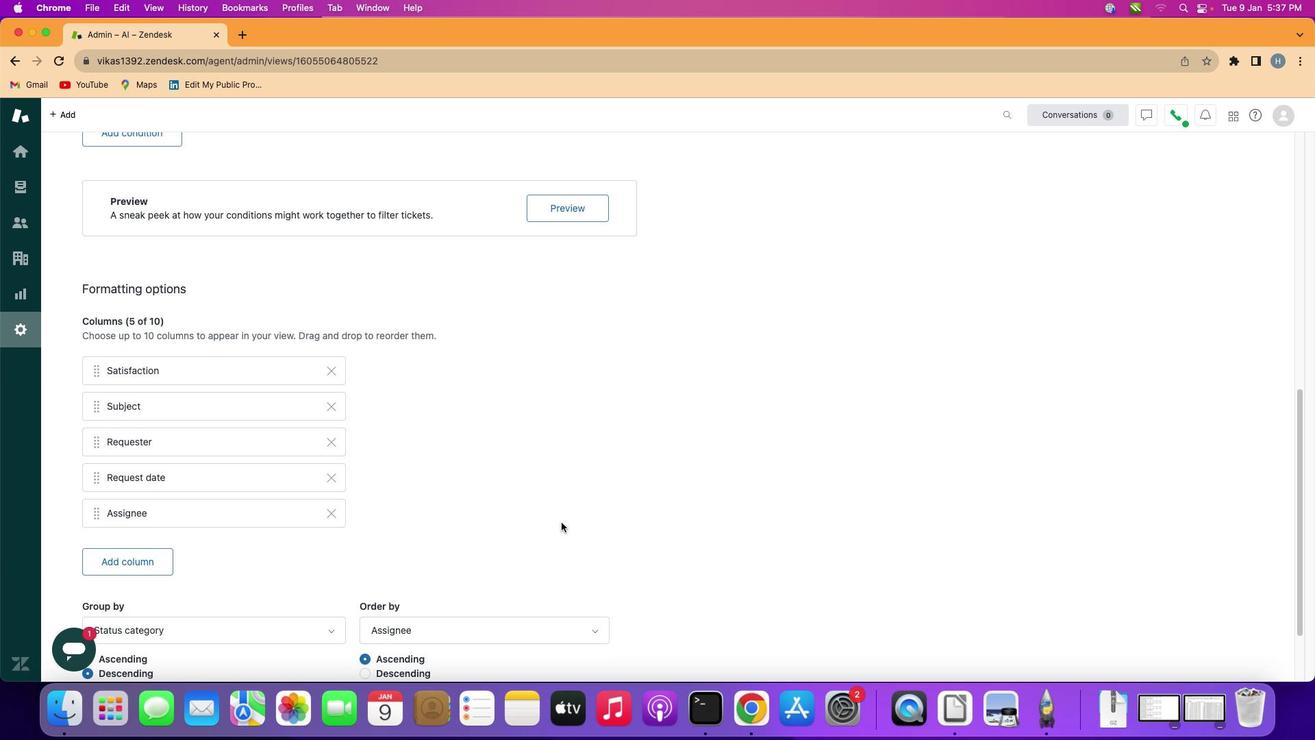 
Action: Mouse scrolled (553, 494) with delta (4, 6)
Screenshot: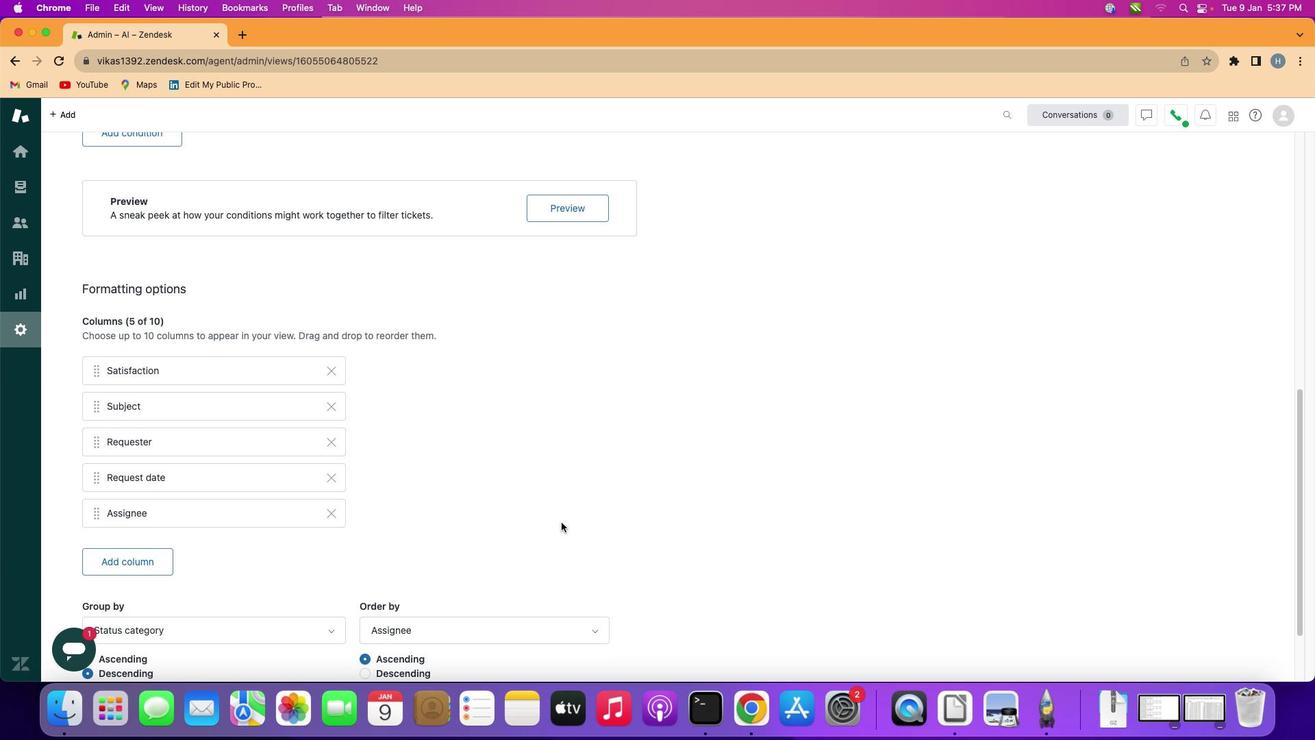 
Action: Mouse scrolled (553, 494) with delta (4, 2)
Screenshot: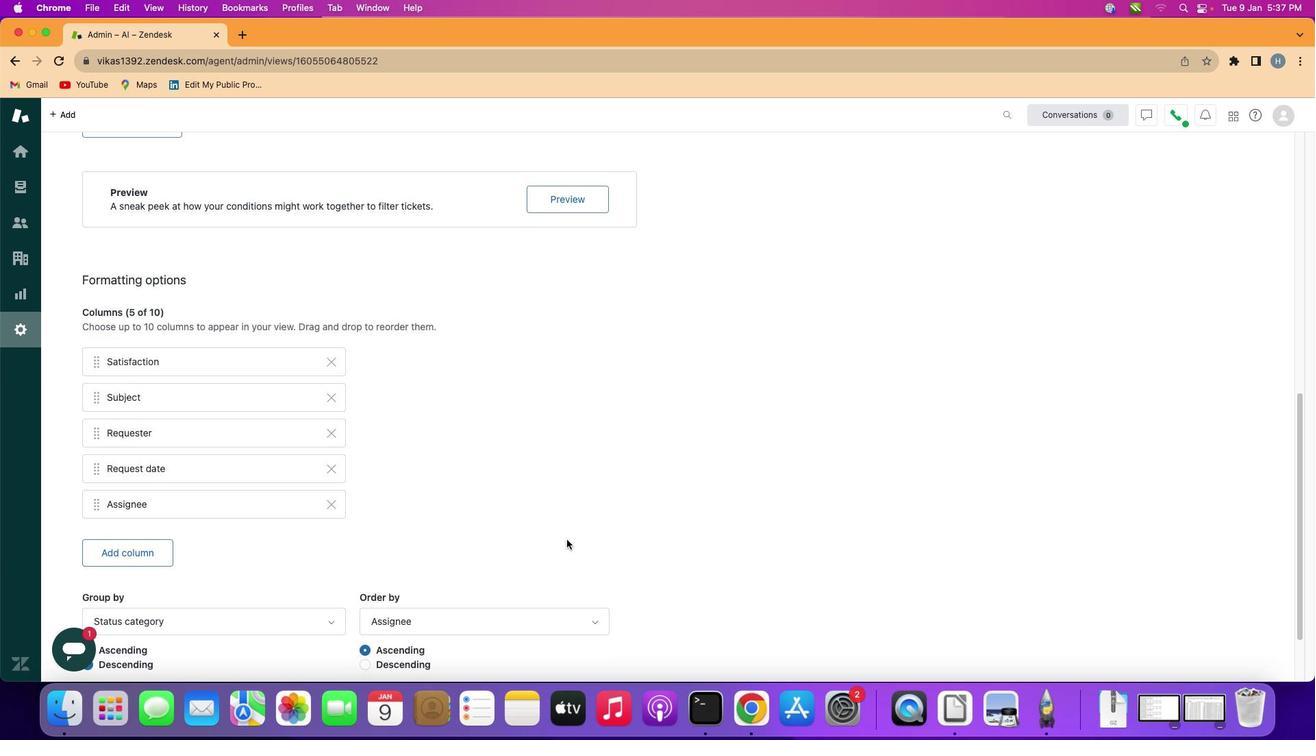 
Action: Mouse scrolled (553, 494) with delta (4, 6)
Screenshot: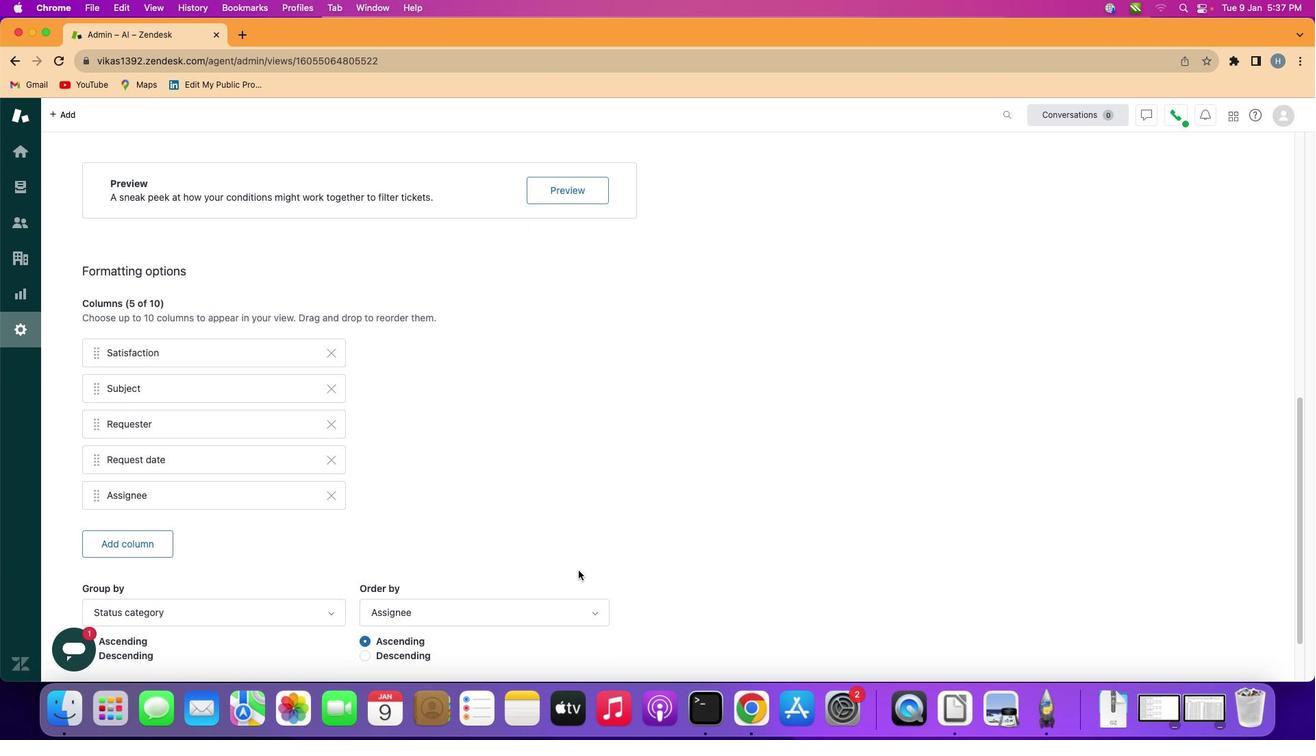 
Action: Mouse scrolled (553, 494) with delta (4, 2)
Screenshot: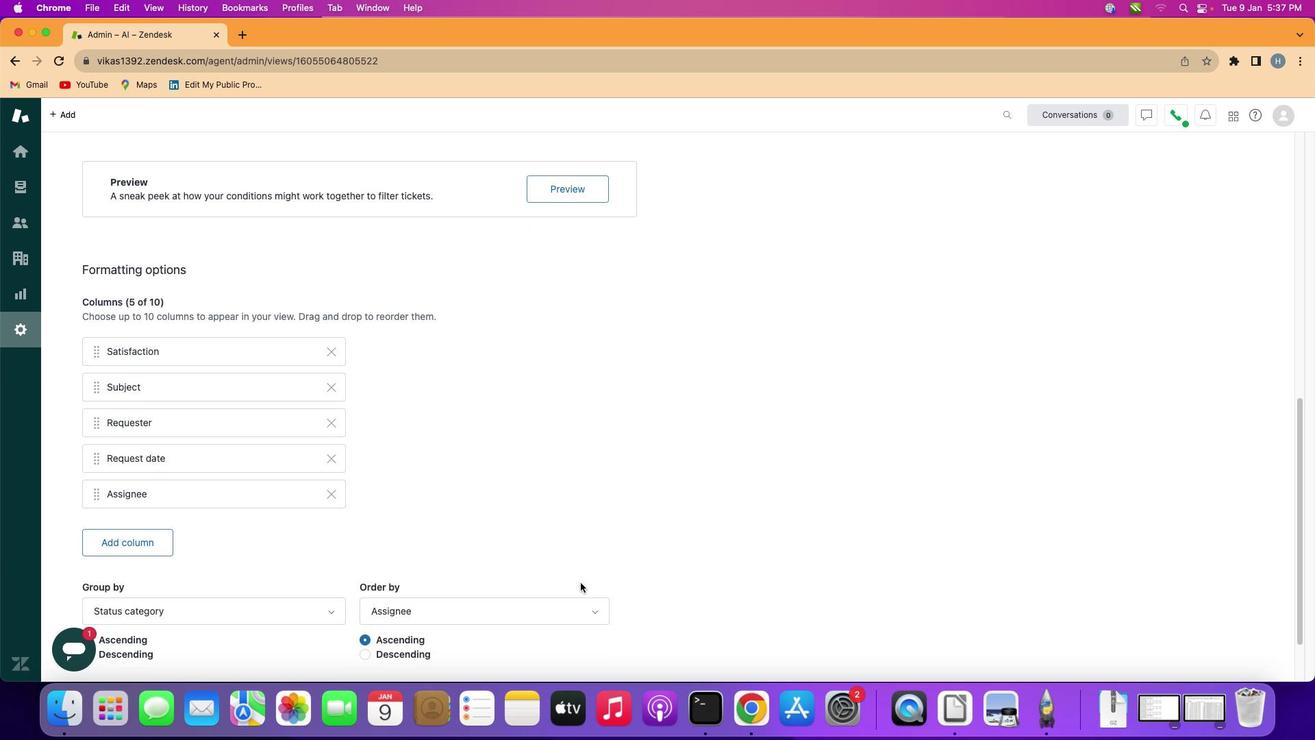 
Action: Mouse moved to (586, 601)
Screenshot: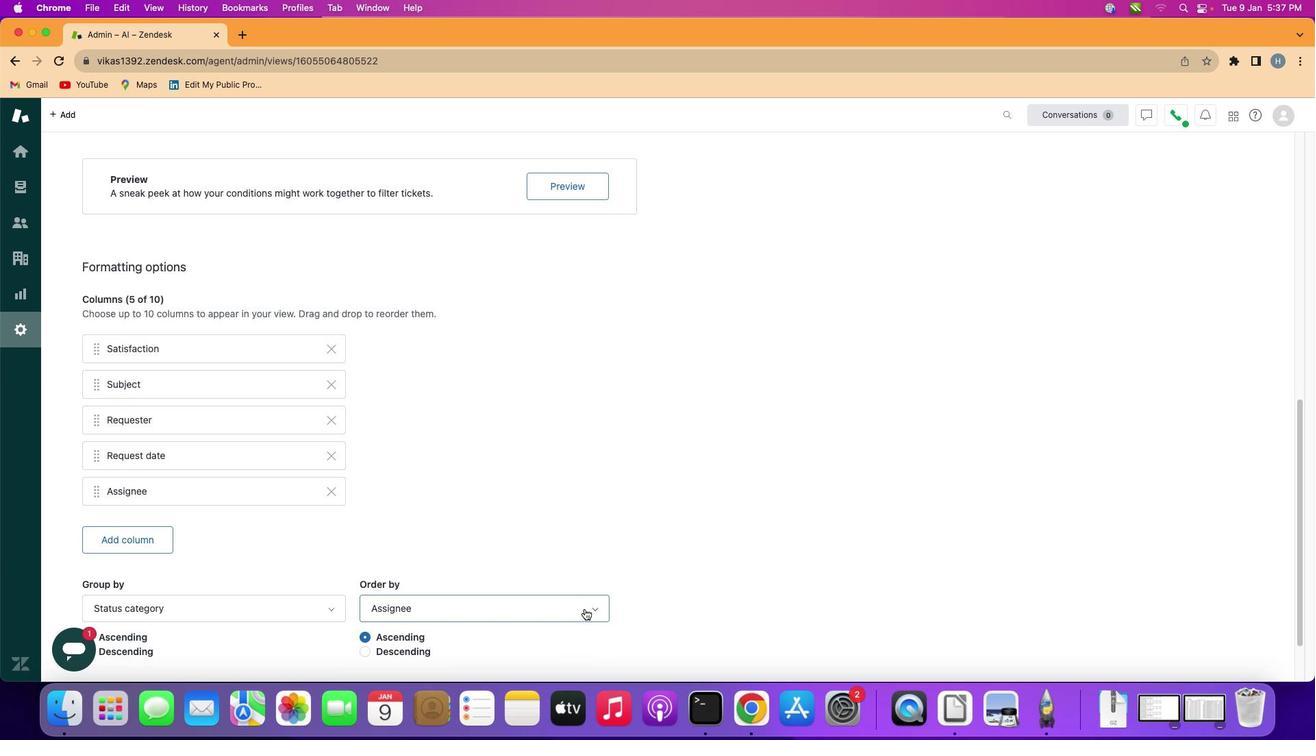 
Action: Mouse scrolled (586, 601) with delta (4, 3)
Screenshot: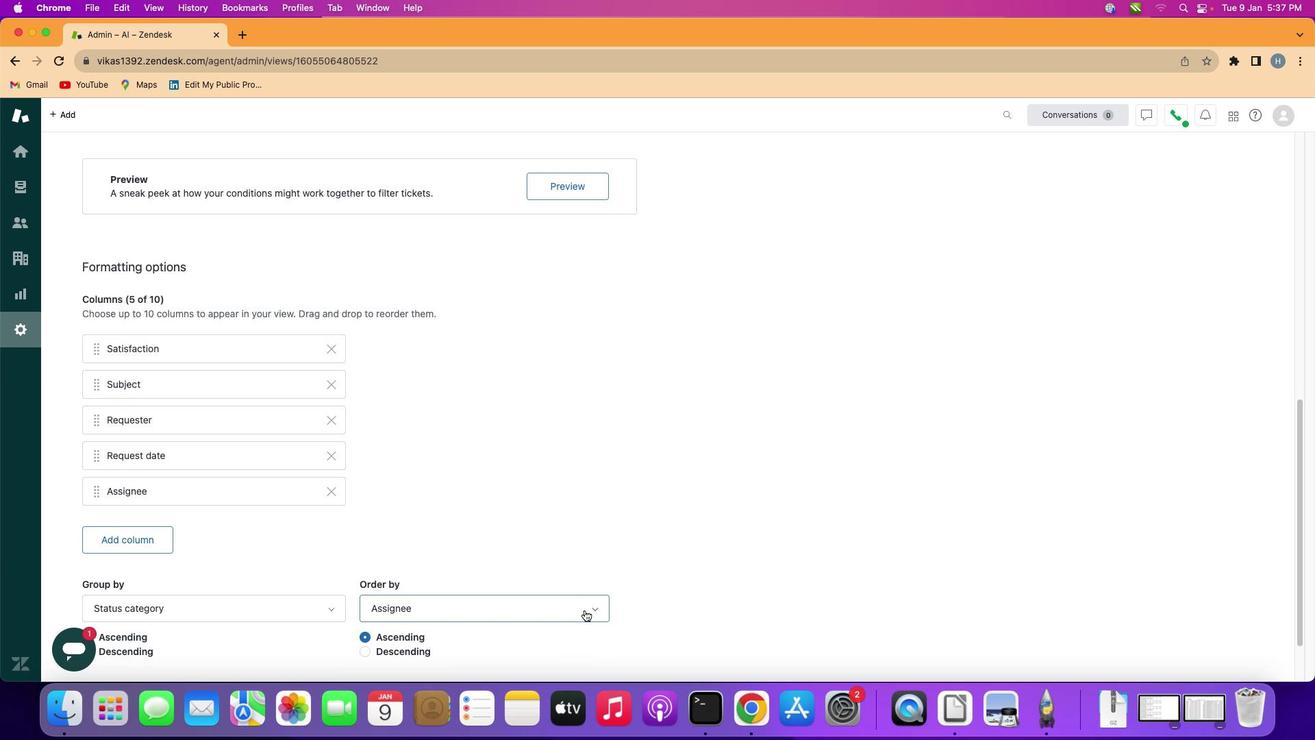 
Action: Mouse moved to (589, 614)
Screenshot: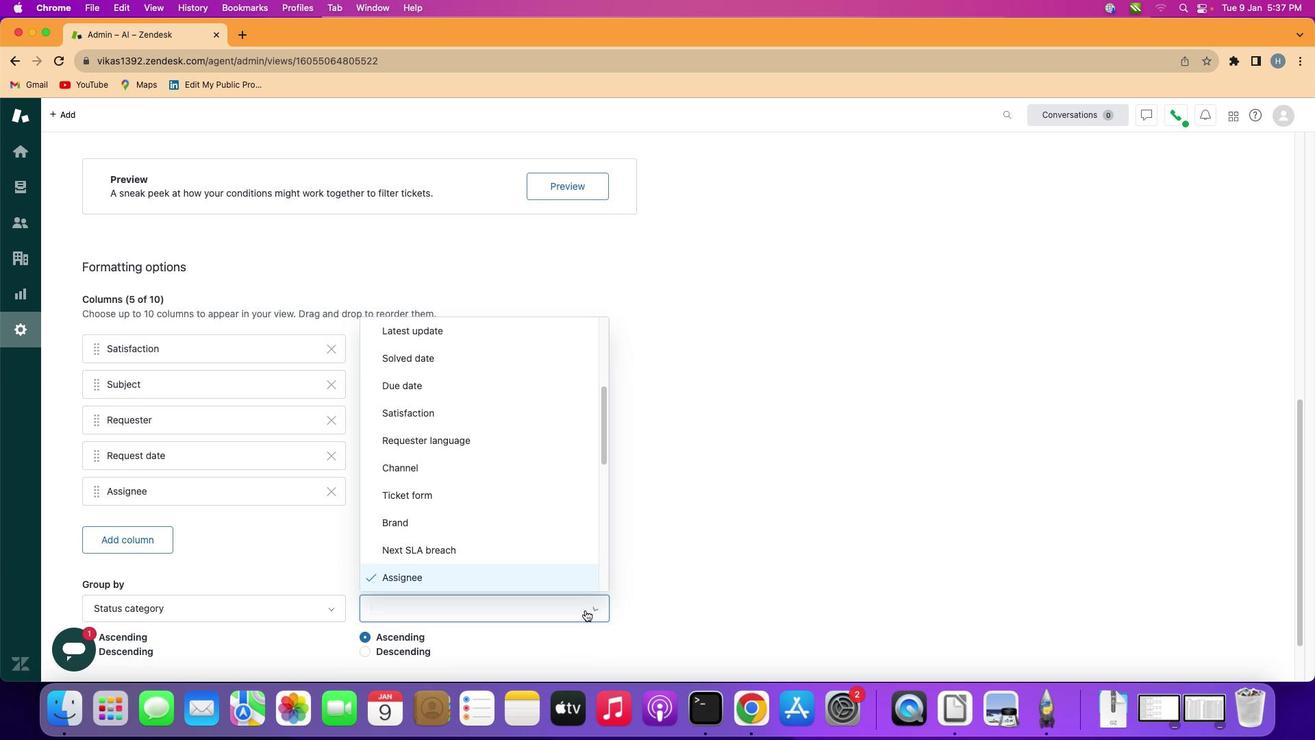
Action: Mouse pressed left at (589, 614)
Screenshot: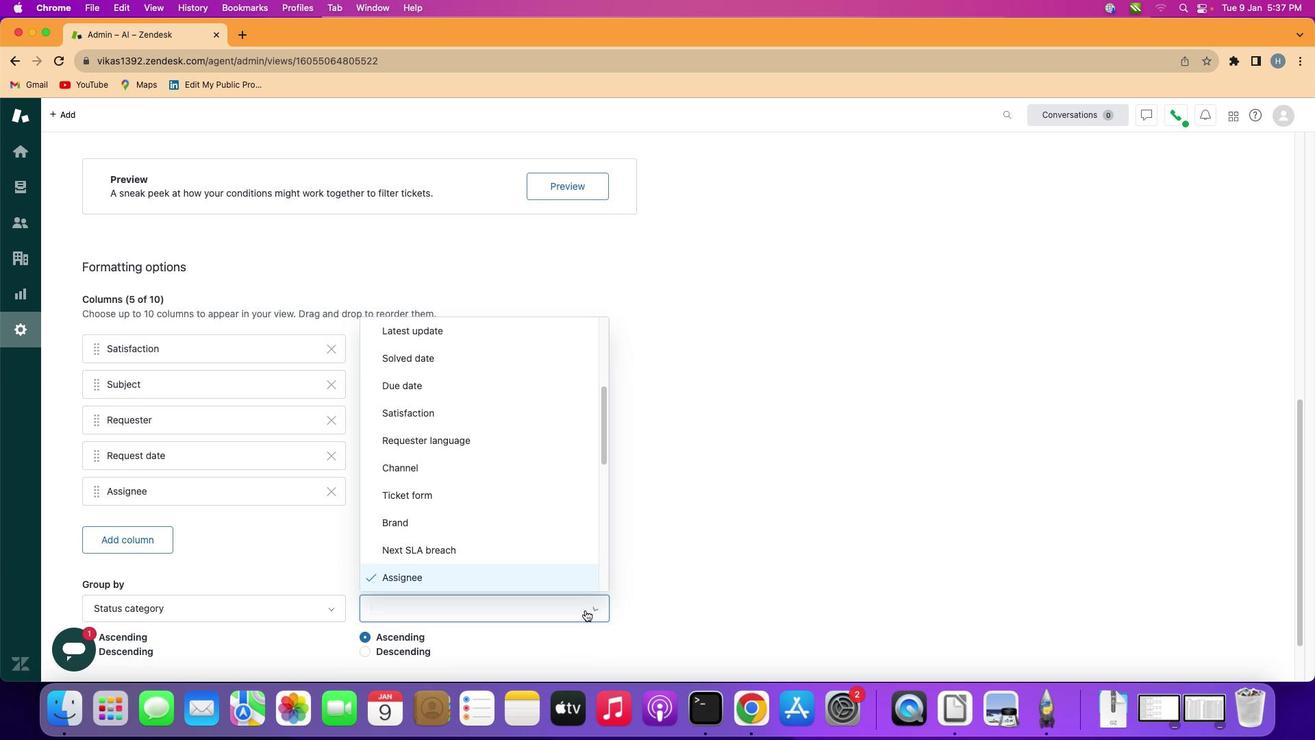 
Action: Mouse moved to (548, 575)
Screenshot: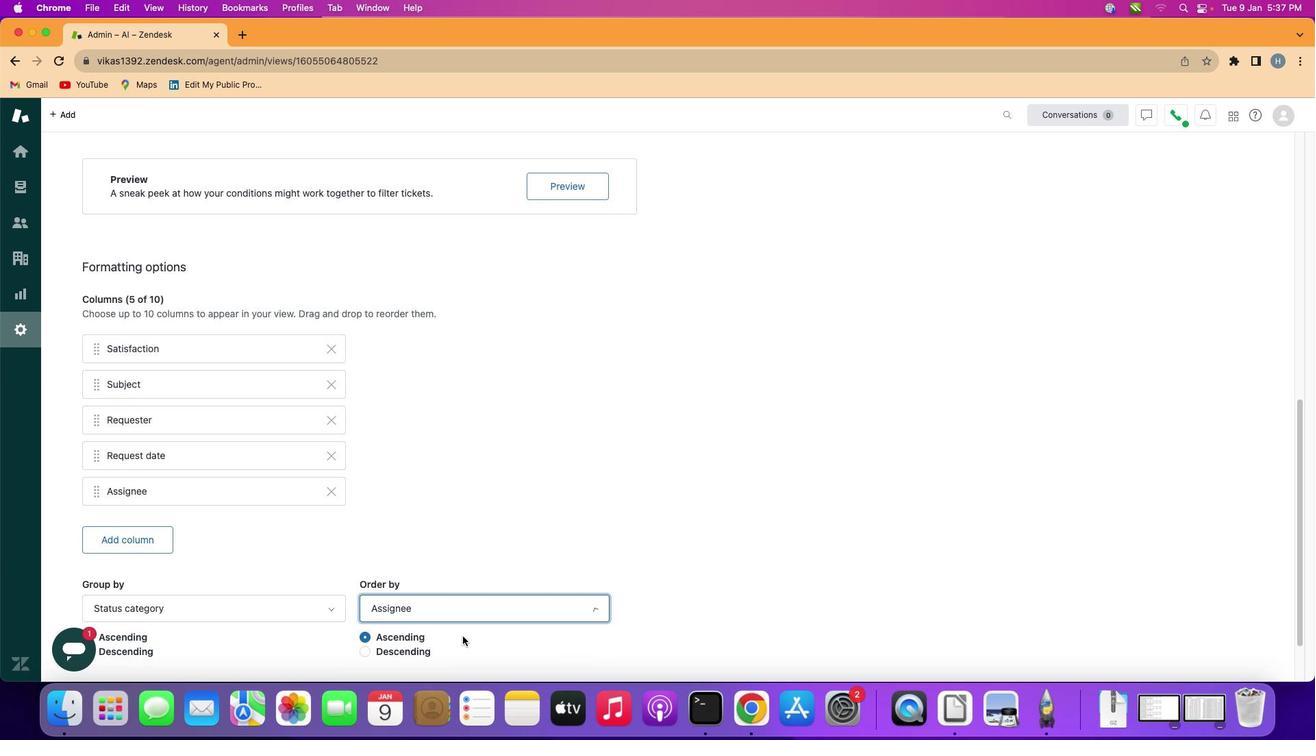 
Action: Mouse pressed left at (548, 575)
Screenshot: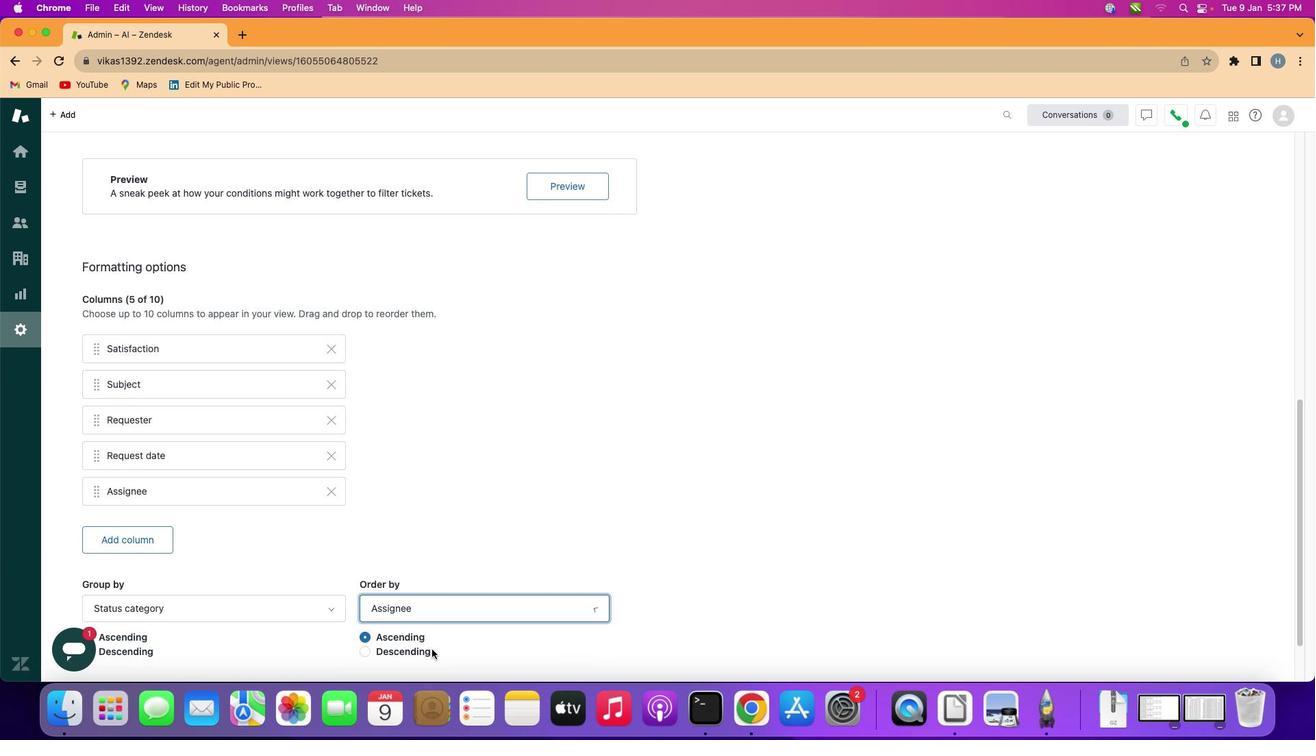 
Action: Mouse moved to (409, 657)
Screenshot: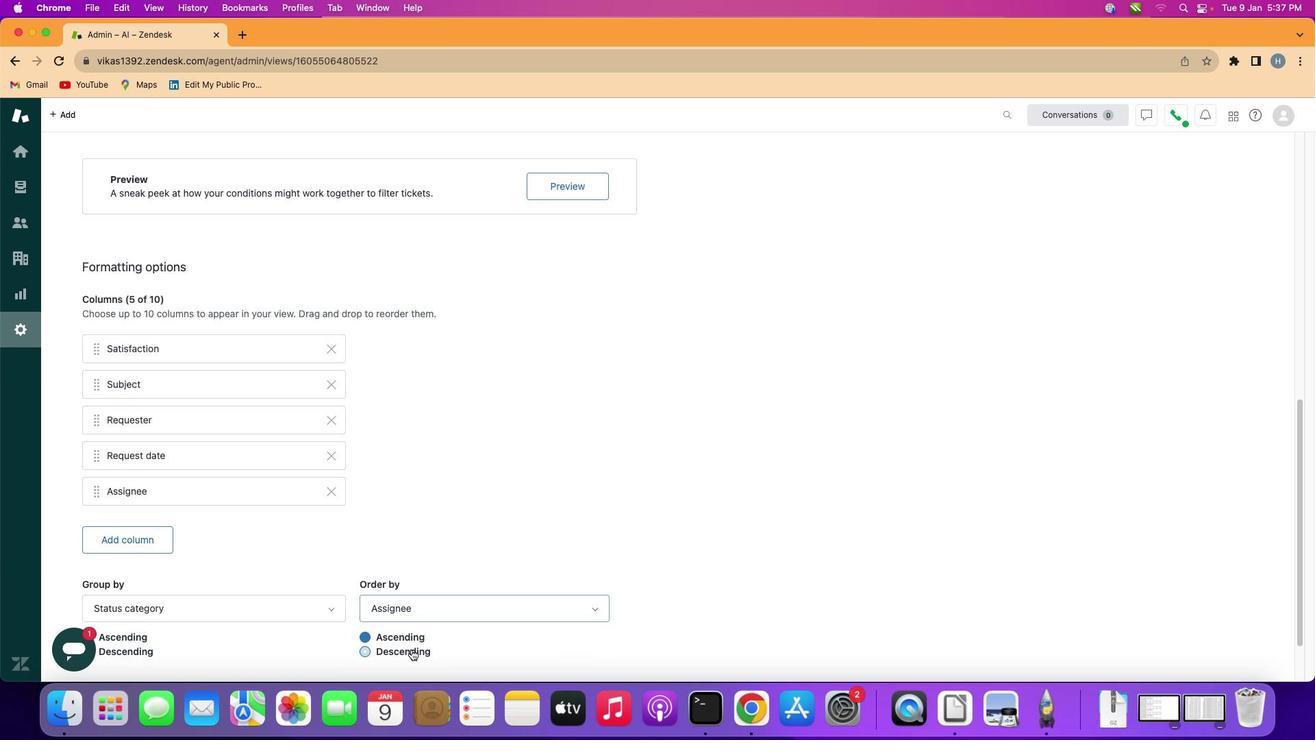 
Action: Mouse pressed left at (409, 657)
Screenshot: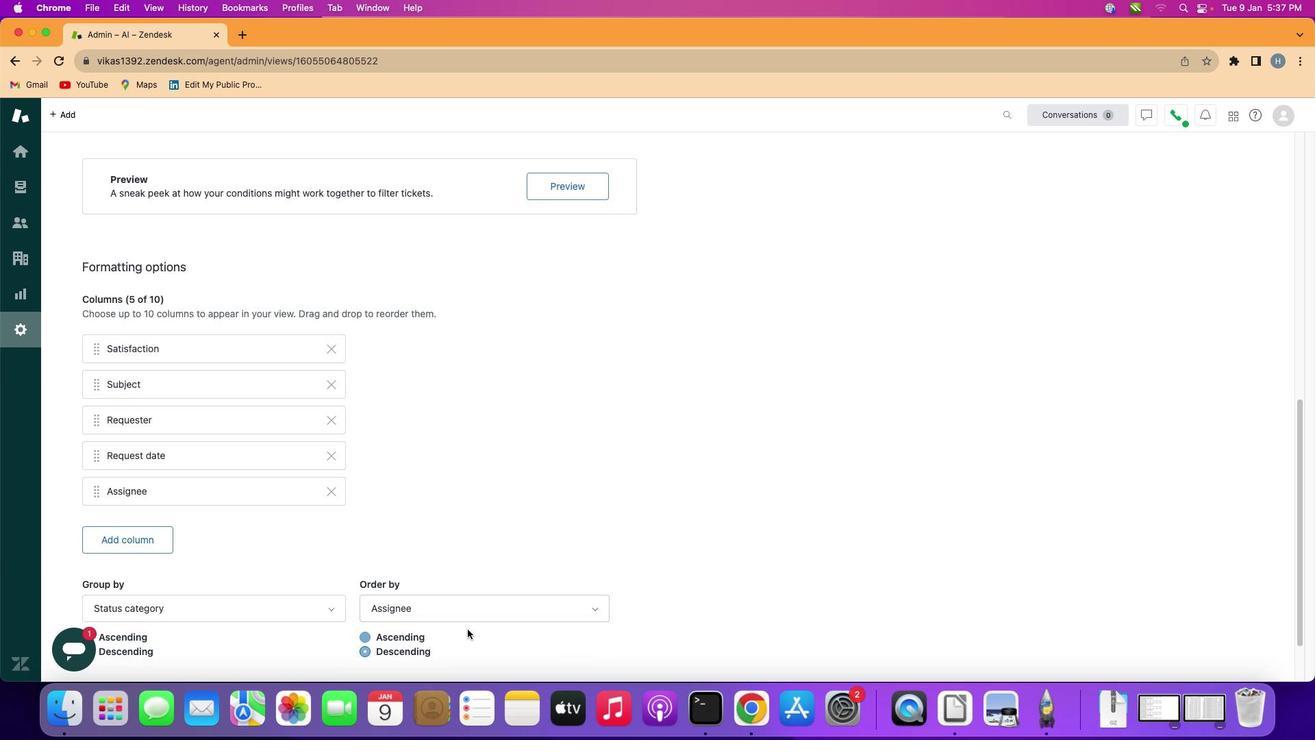 
Action: Mouse moved to (560, 596)
Screenshot: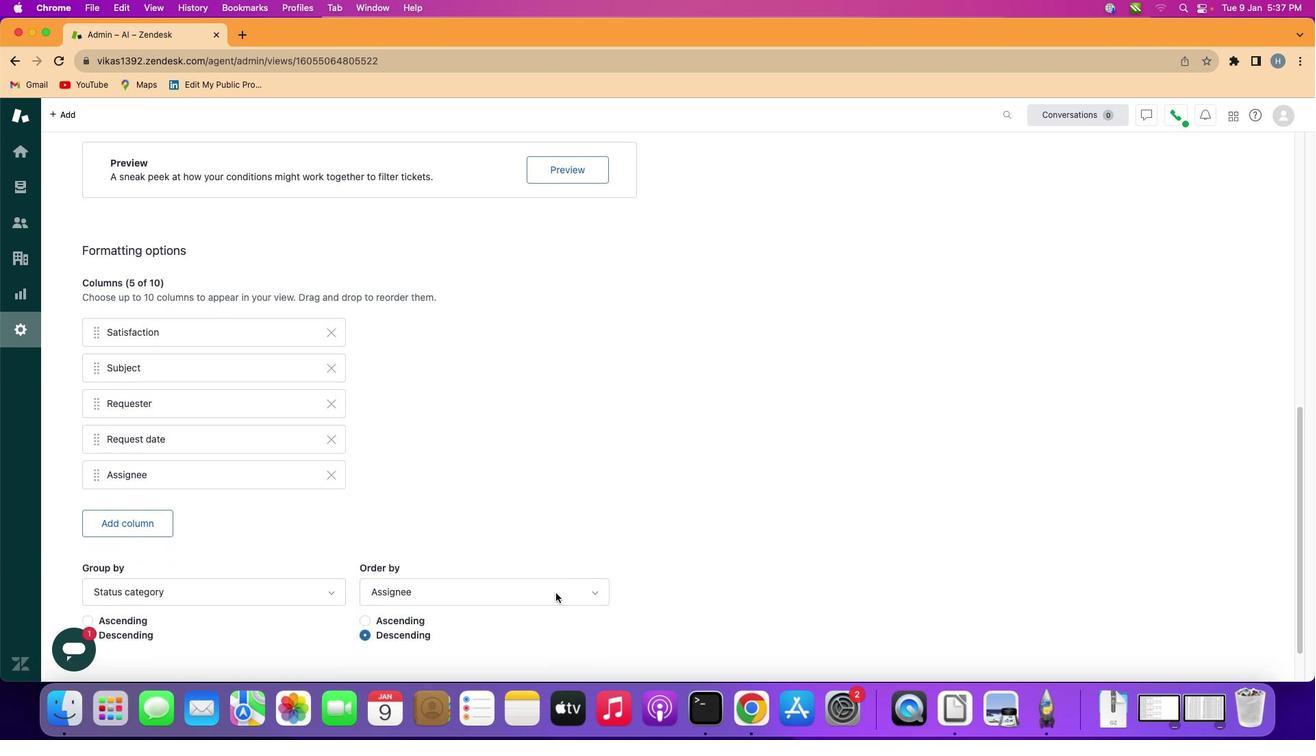 
Action: Mouse scrolled (560, 596) with delta (4, 3)
Screenshot: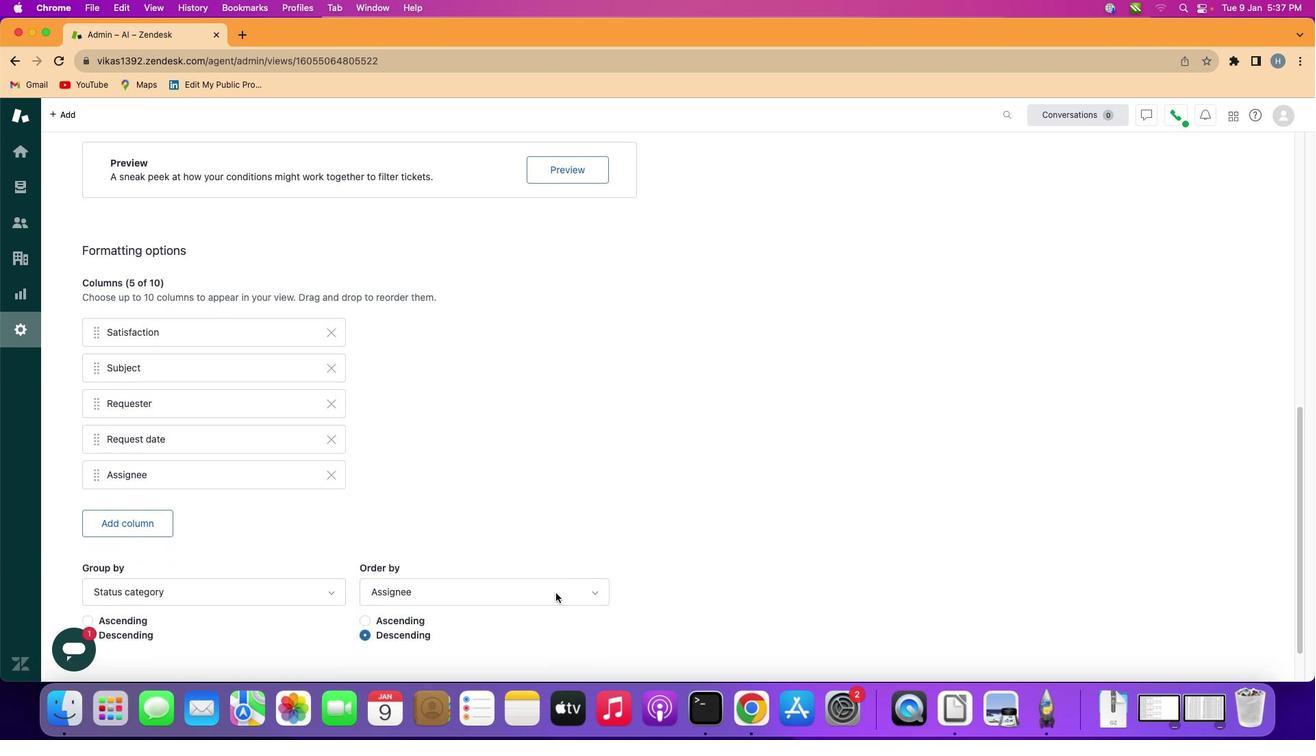 
Action: Mouse scrolled (560, 596) with delta (4, 3)
Screenshot: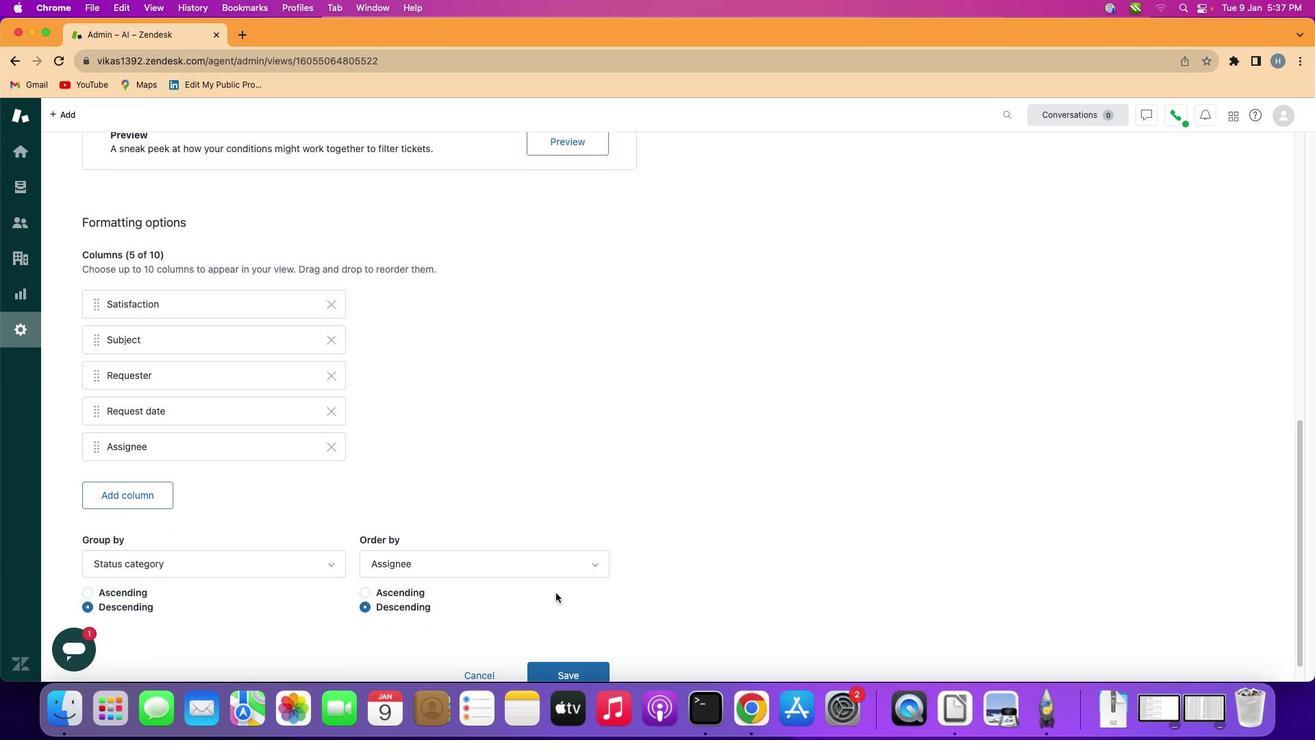
Action: Mouse scrolled (560, 596) with delta (4, 3)
Screenshot: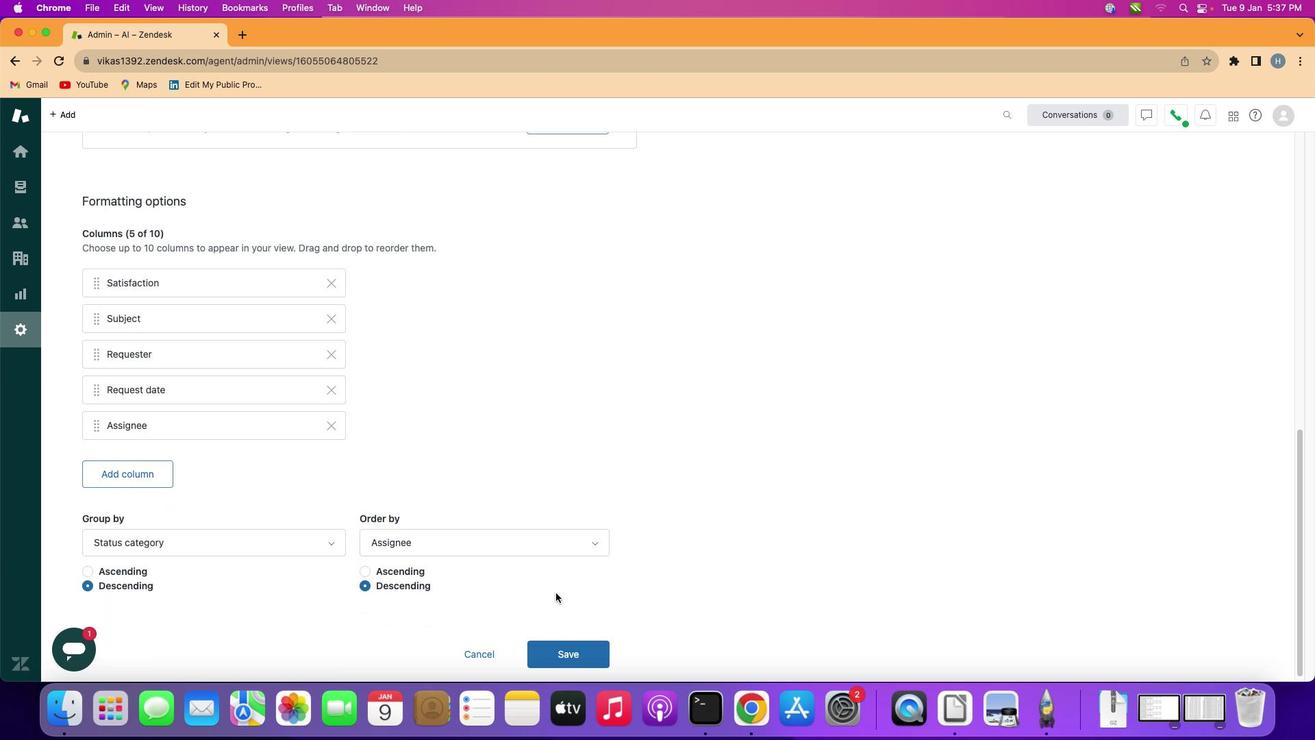
Action: Mouse scrolled (560, 596) with delta (4, 2)
Screenshot: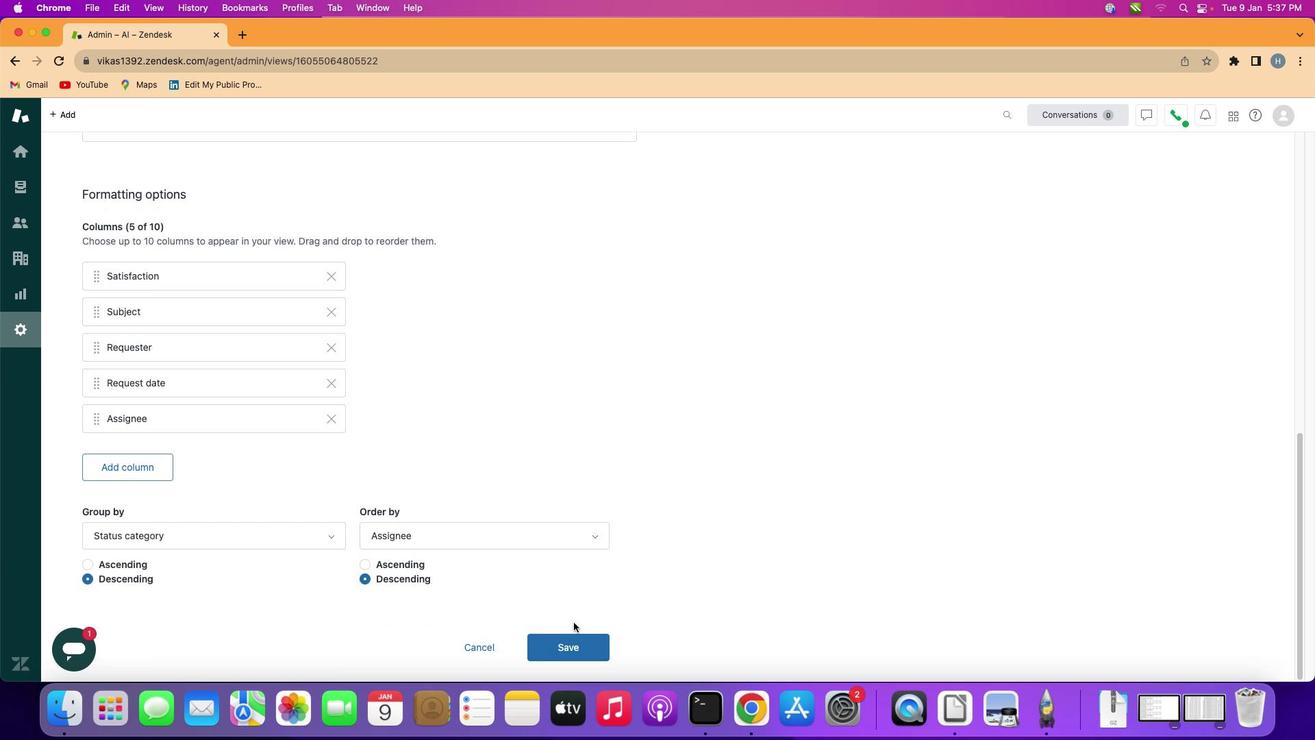 
Action: Mouse moved to (580, 642)
Screenshot: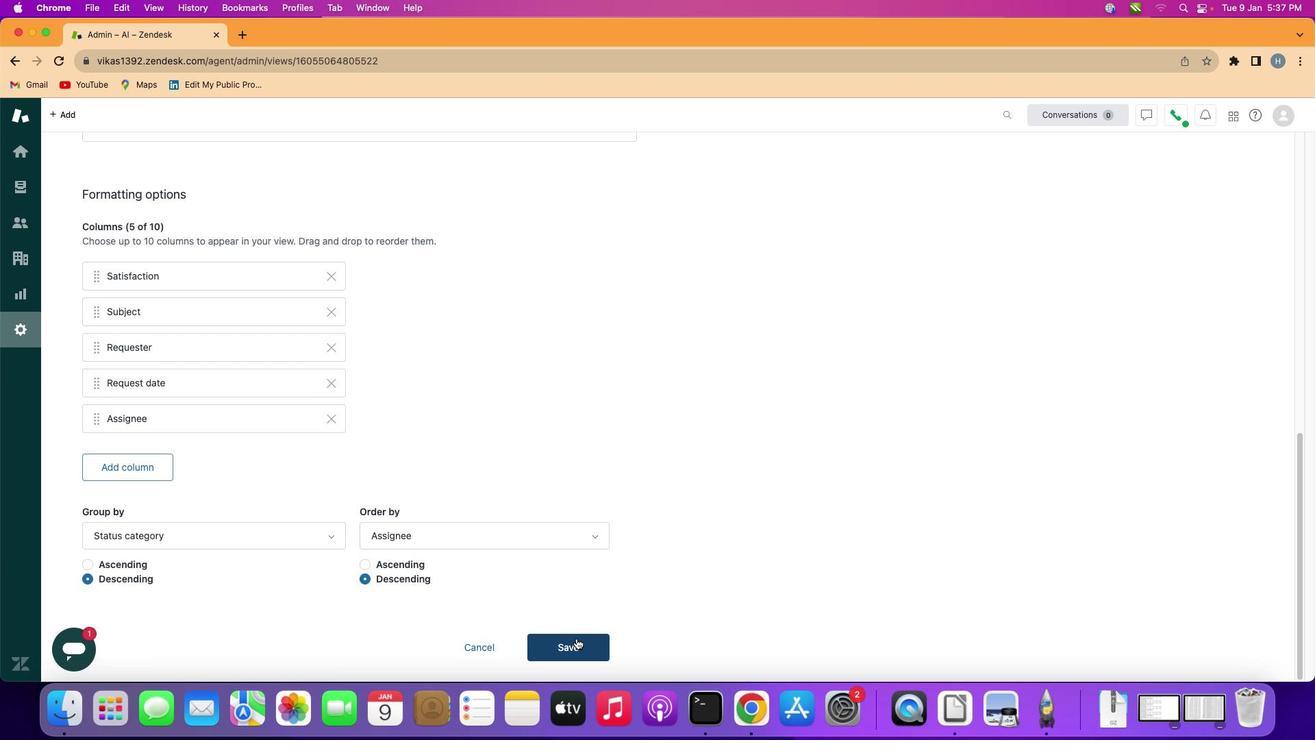 
Action: Mouse pressed left at (580, 642)
Screenshot: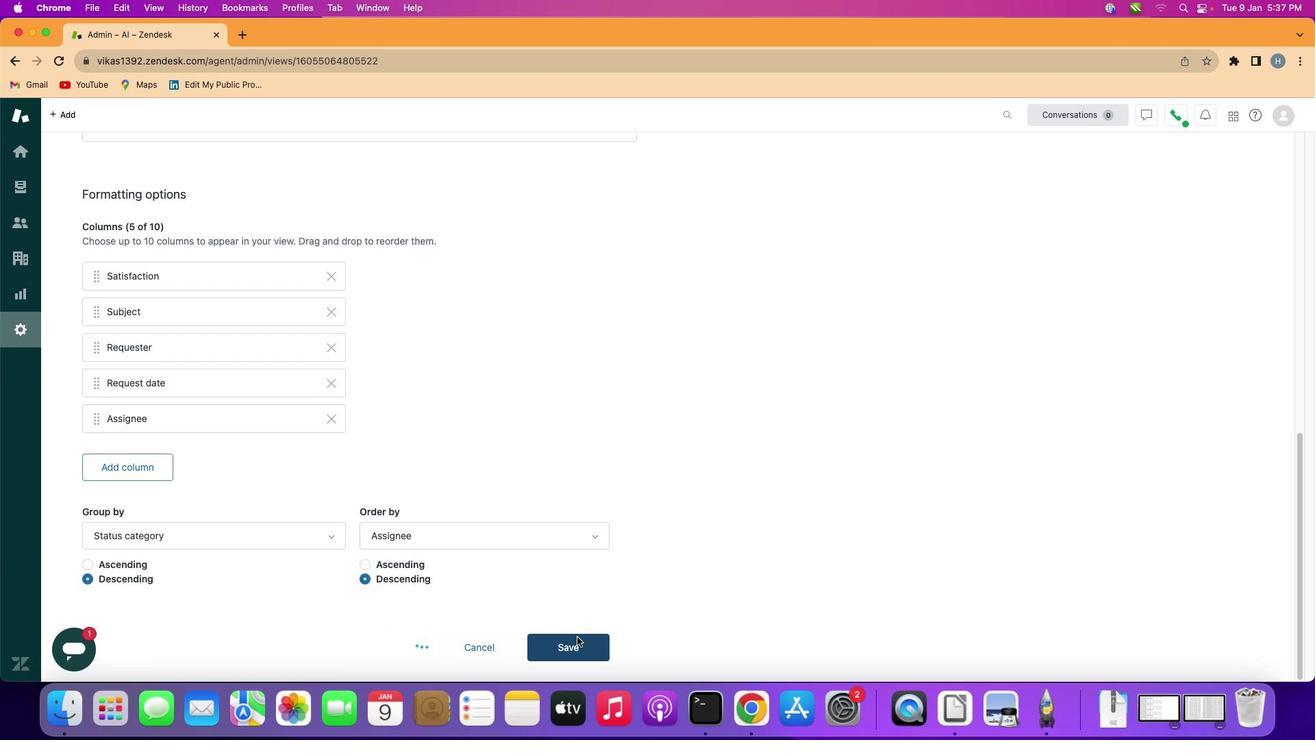 
Action: Mouse moved to (684, 428)
Screenshot: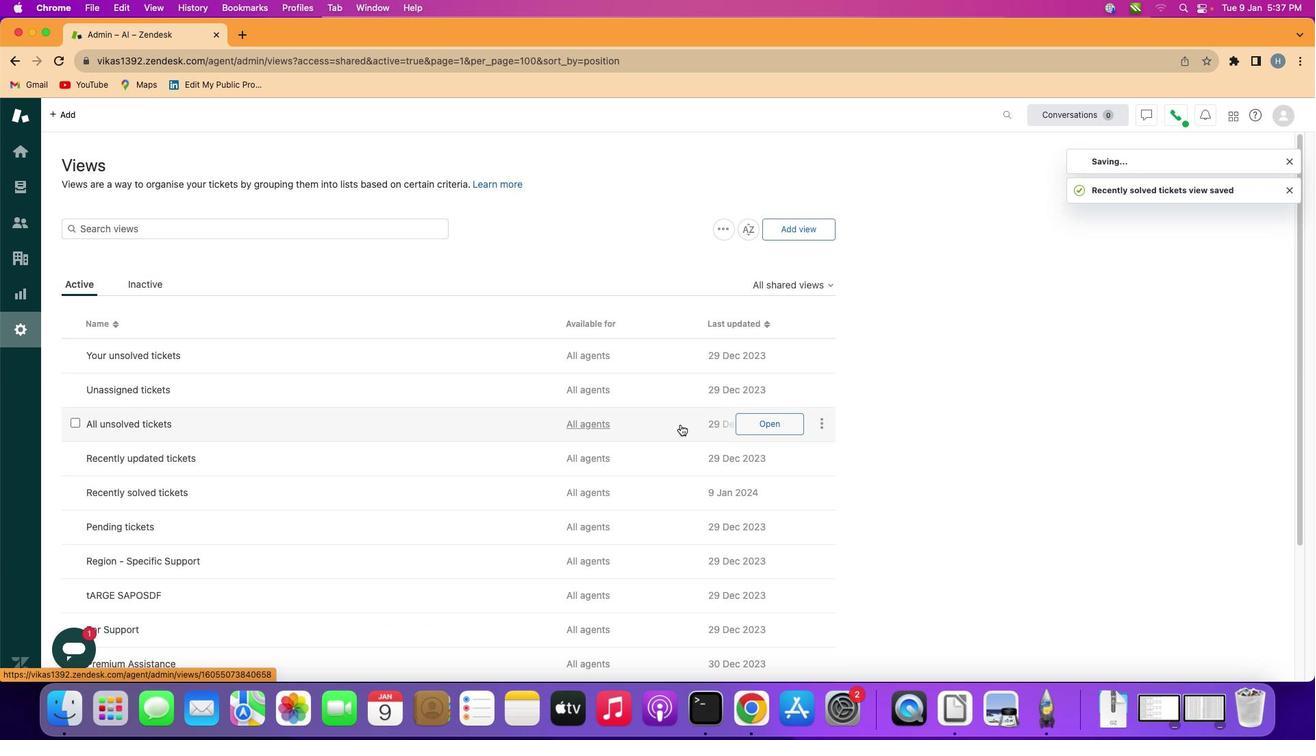 
